 Task: Create new vendor bill with Date Opened: 03-Apr-23, Select Vendor: TravelBank, Terms: Net 7. Make bill entry for item-1 with Date: 03-Apr-23, Description: Hotel Charges, Expense Account: Travel & Entertainment : Travels, Quantity: 2, Unit Price: 139, Sales Tax: Y, Sales Tax Included: Y, Tax Table: Sales Tax. Post Bill with Post Date: 03-Apr-23, Post to Accounts: Liabilities:Accounts Payble. Pay / Process Payment with Transaction Date: 09-Apr-23, Amount: 278, Transfer Account: Checking Account. Go to 'Print Bill'.
Action: Mouse moved to (179, 35)
Screenshot: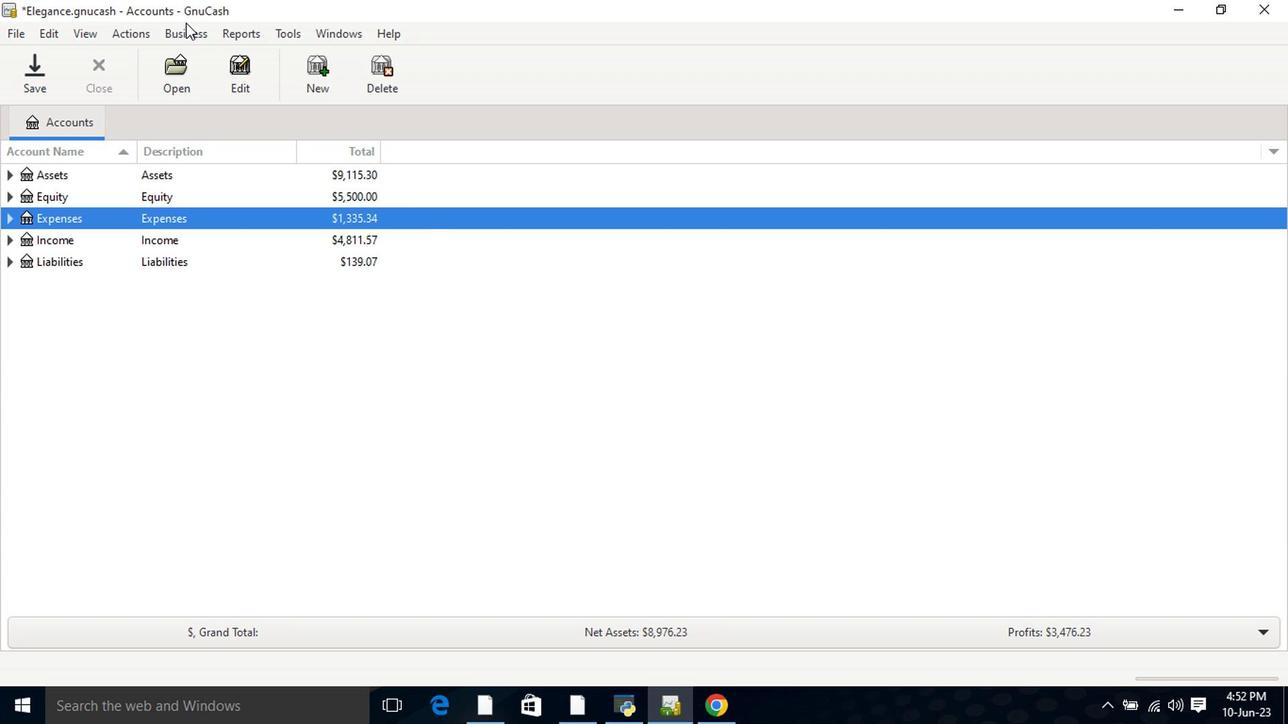
Action: Mouse pressed left at (179, 35)
Screenshot: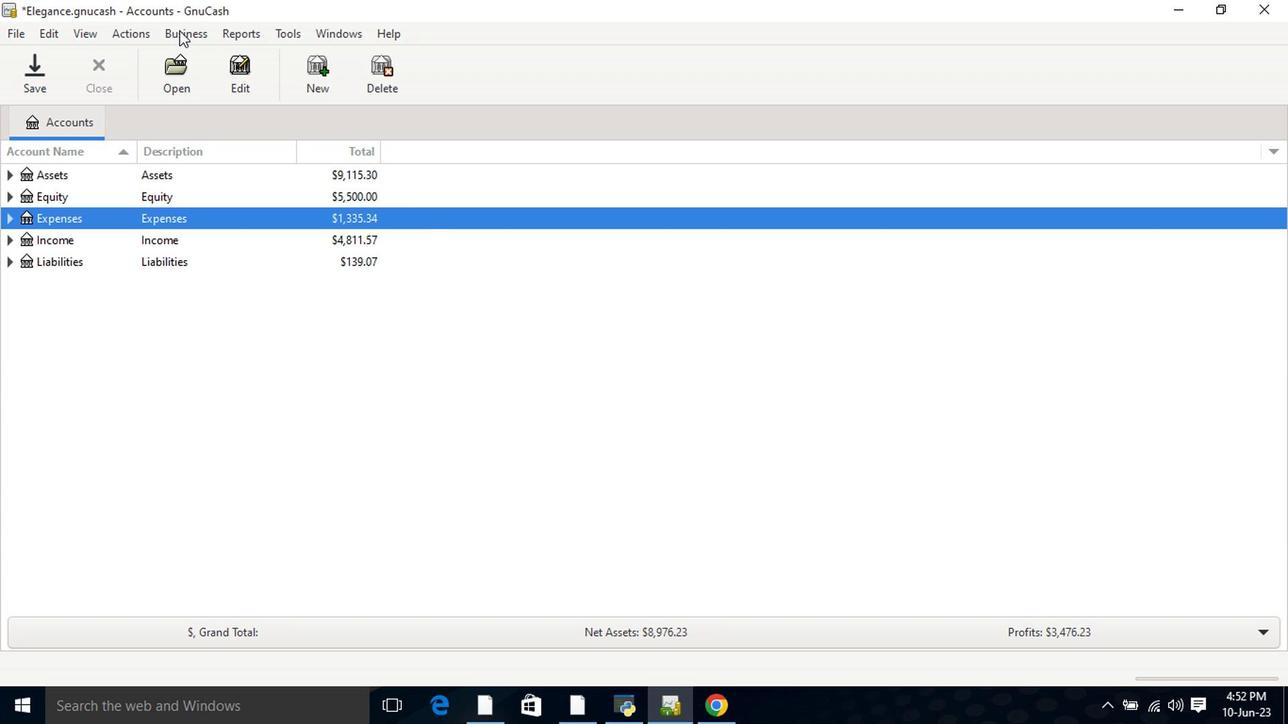 
Action: Mouse moved to (196, 78)
Screenshot: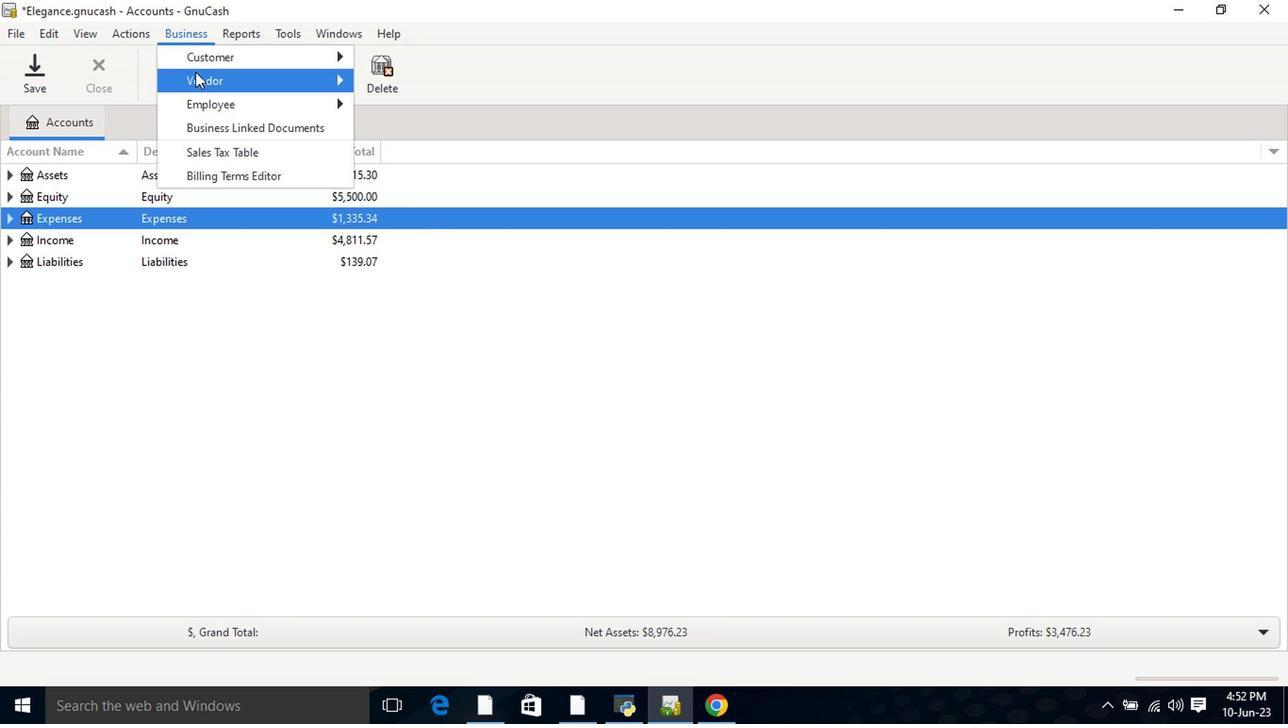 
Action: Mouse pressed left at (196, 78)
Screenshot: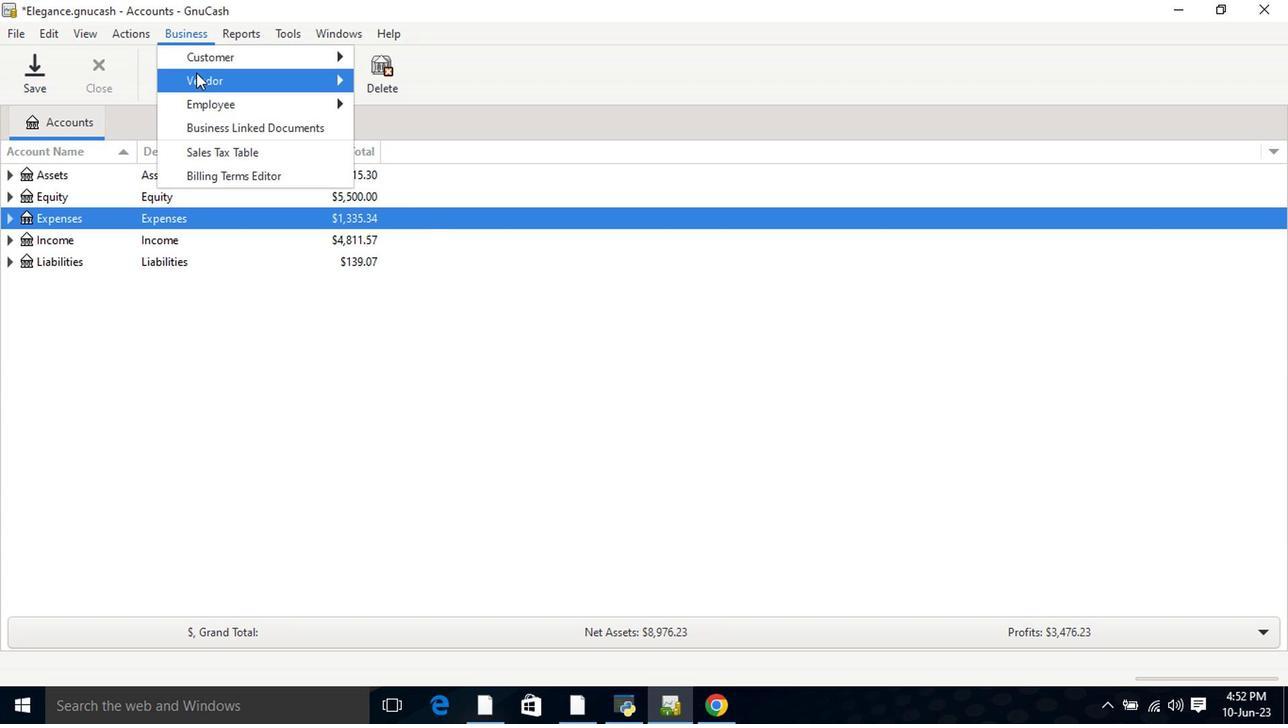 
Action: Mouse moved to (394, 154)
Screenshot: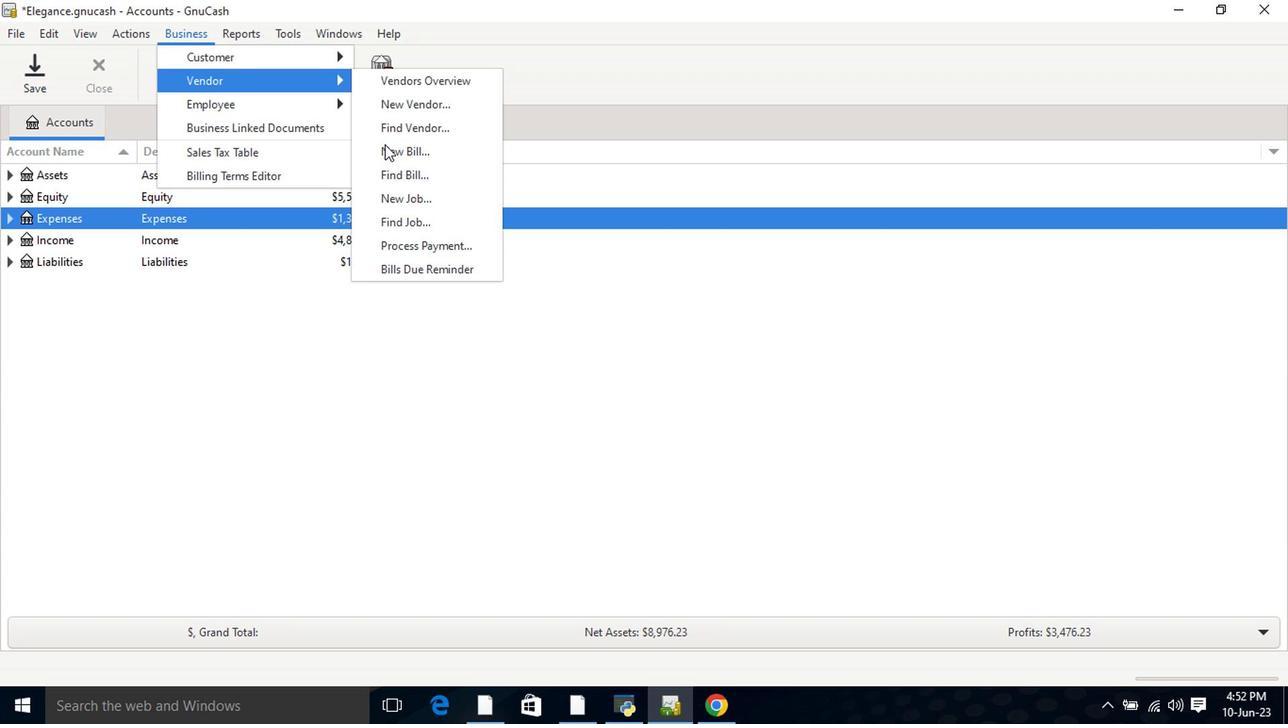 
Action: Mouse pressed left at (394, 154)
Screenshot: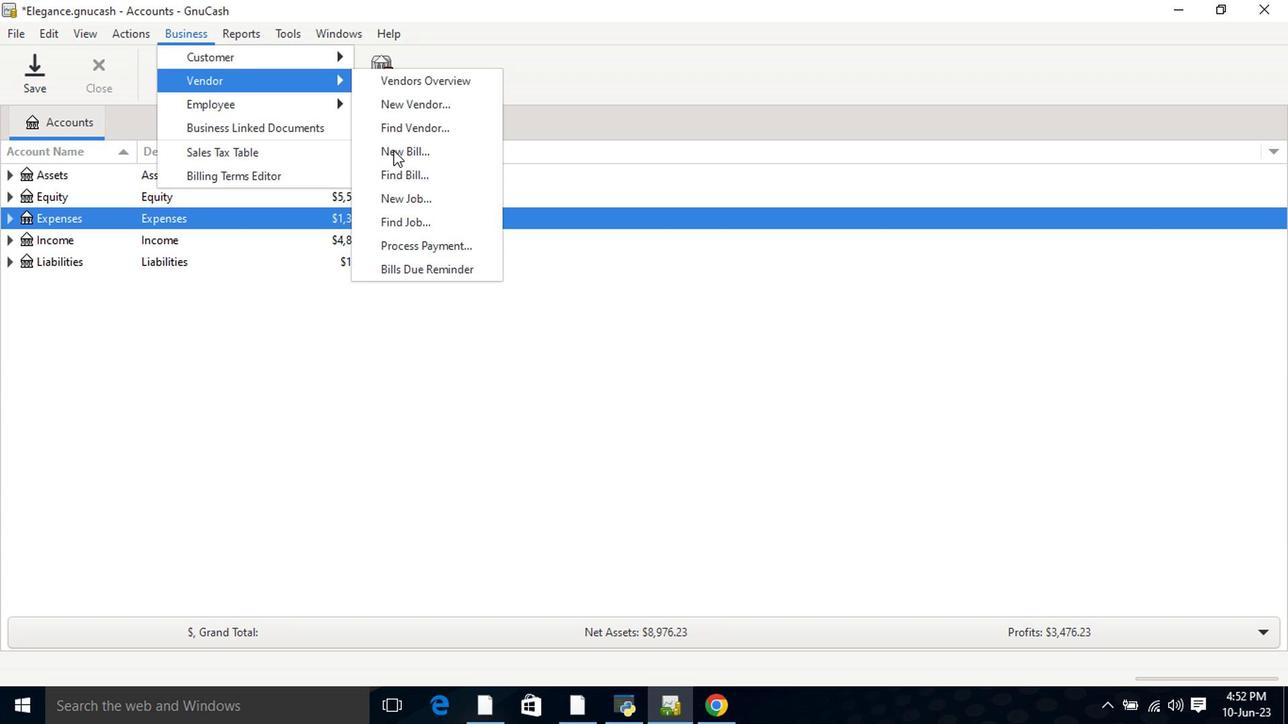 
Action: Mouse moved to (776, 253)
Screenshot: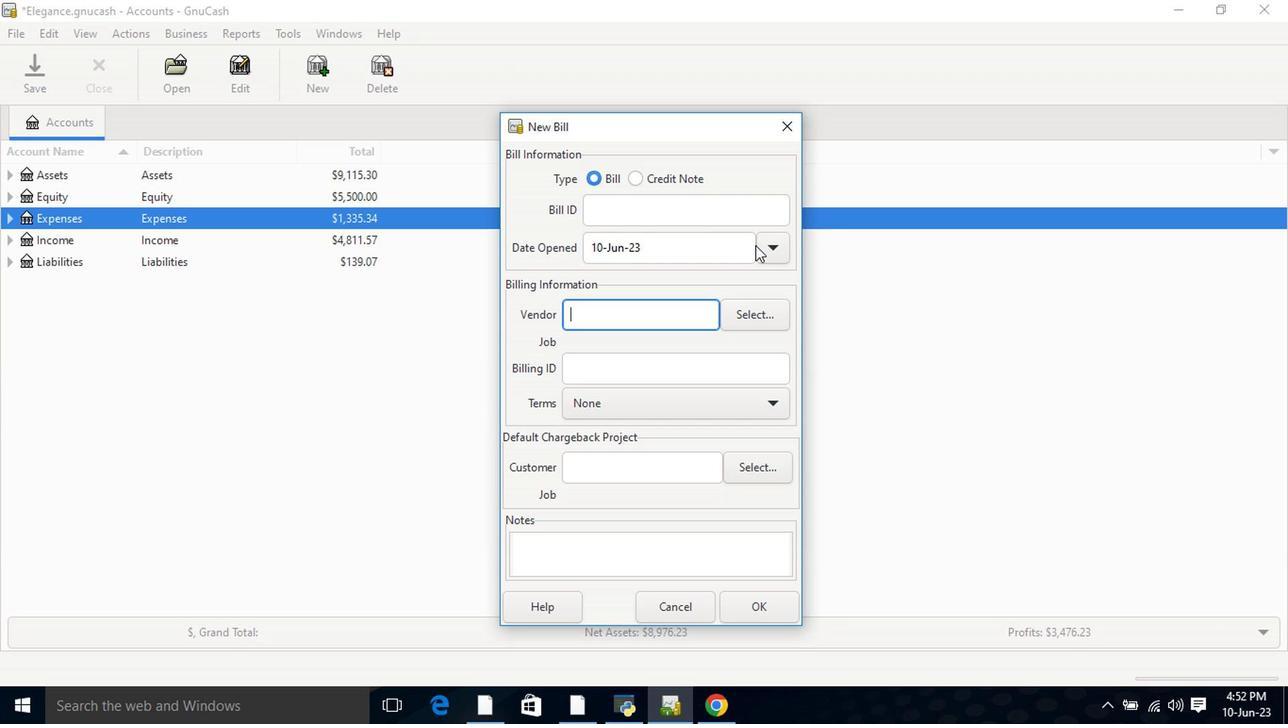 
Action: Mouse pressed left at (776, 253)
Screenshot: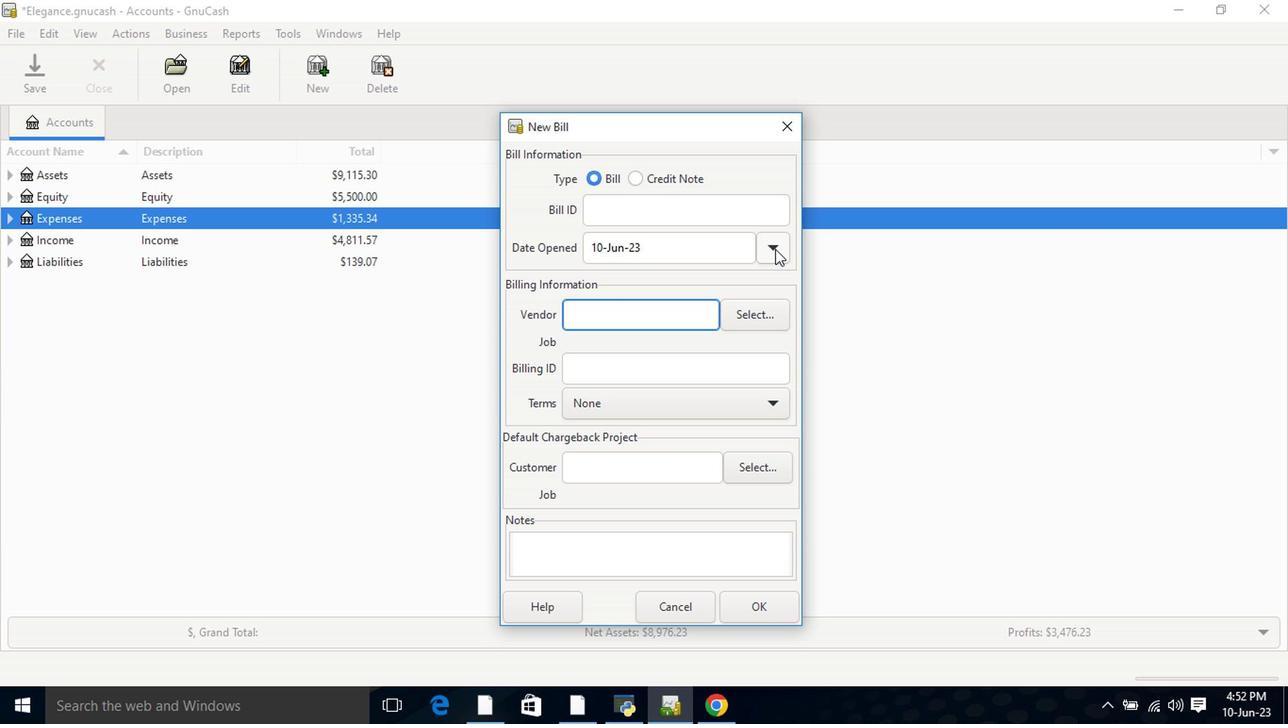 
Action: Mouse moved to (628, 280)
Screenshot: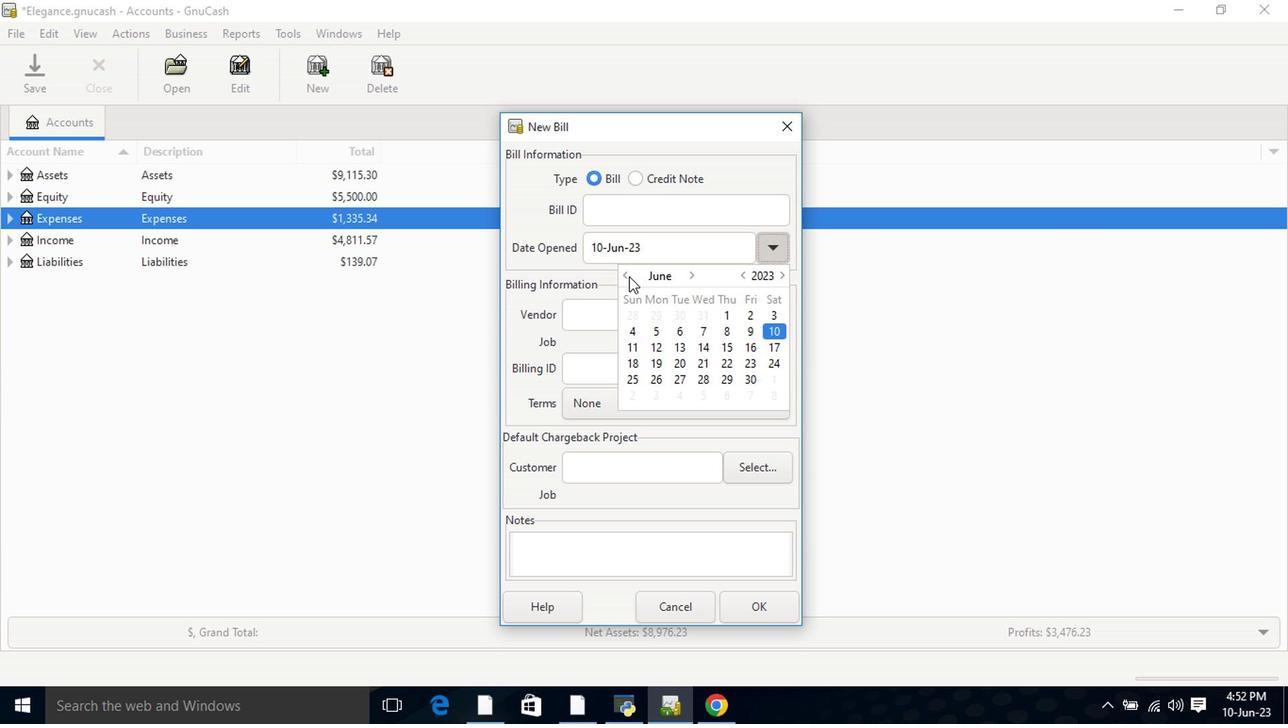 
Action: Mouse pressed left at (628, 280)
Screenshot: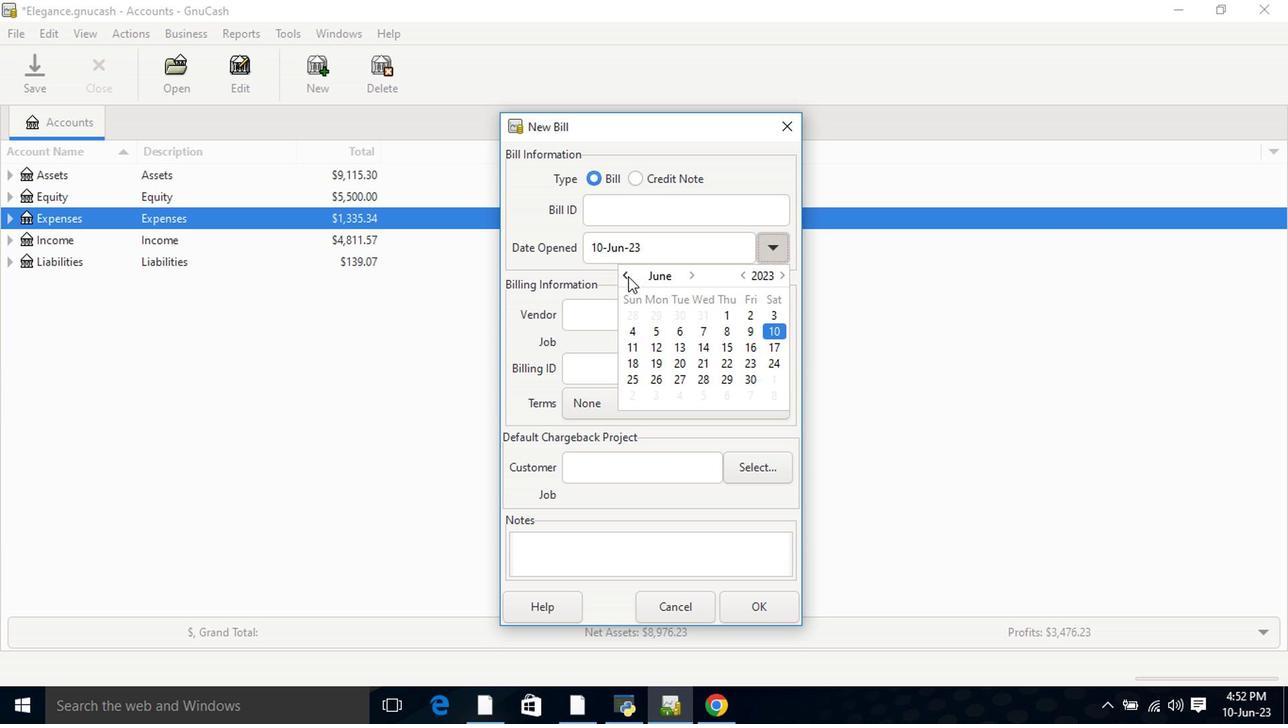 
Action: Mouse pressed left at (628, 280)
Screenshot: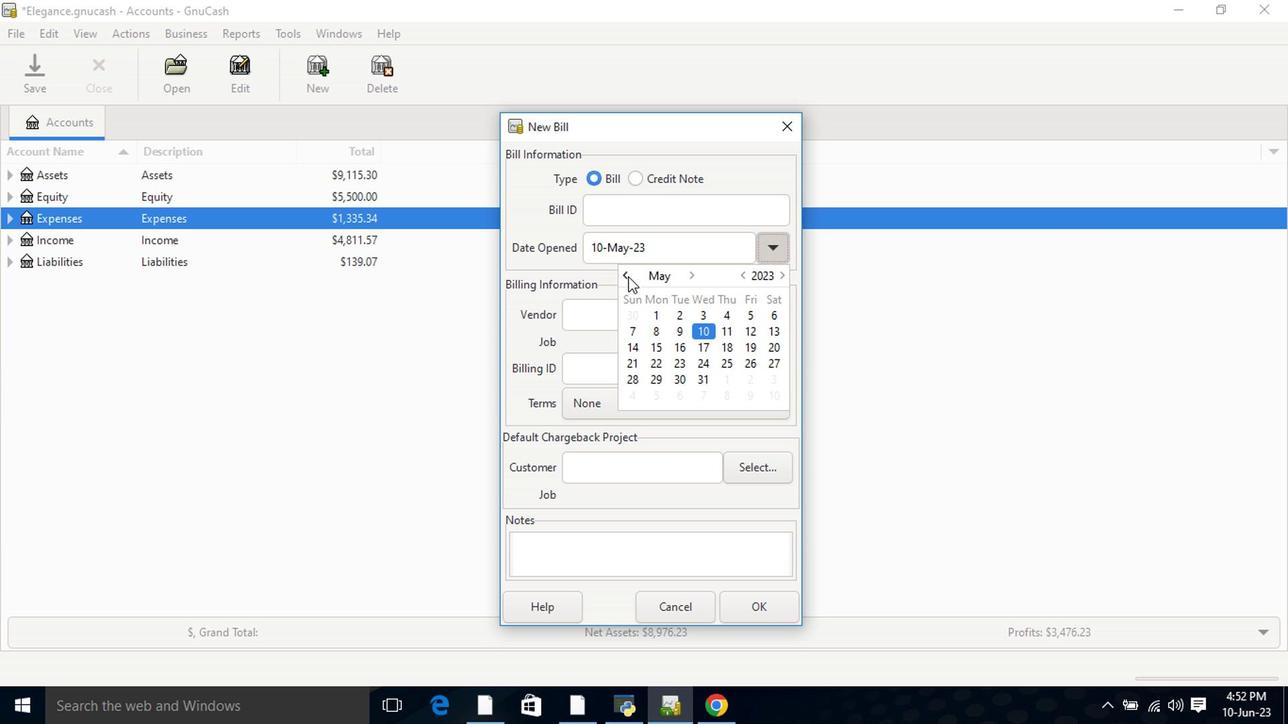 
Action: Mouse moved to (660, 336)
Screenshot: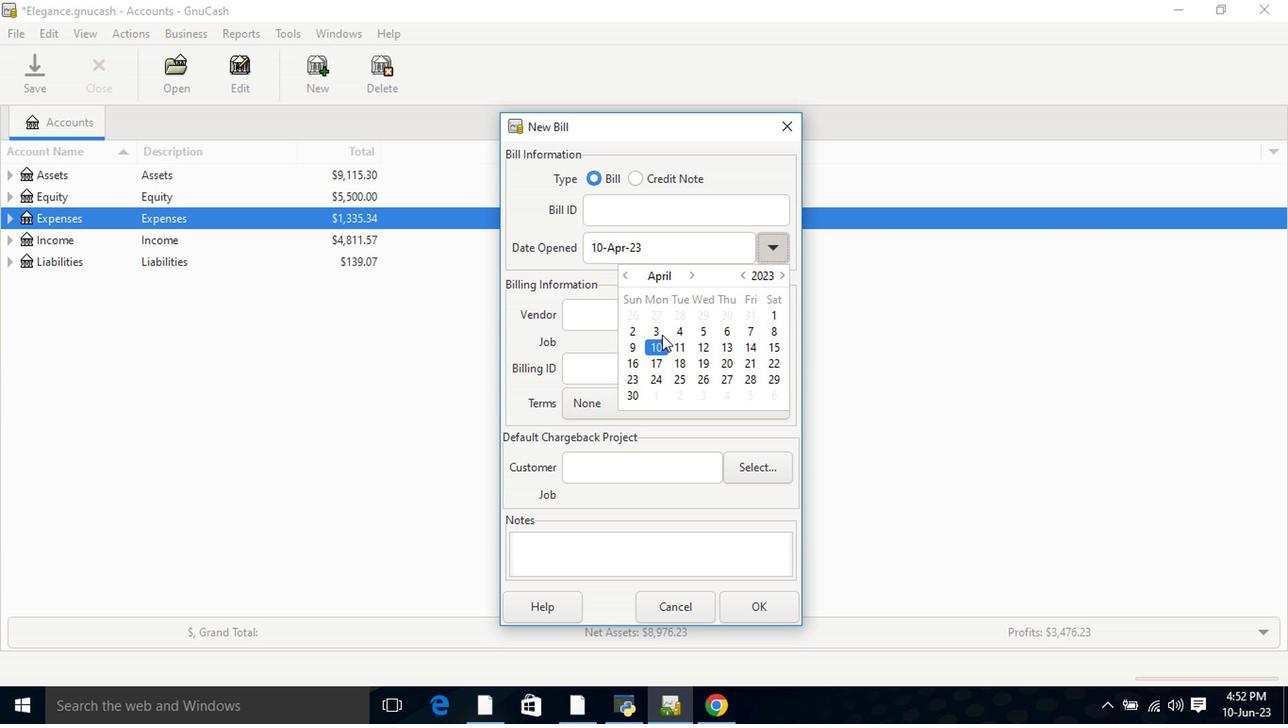 
Action: Mouse pressed left at (660, 336)
Screenshot: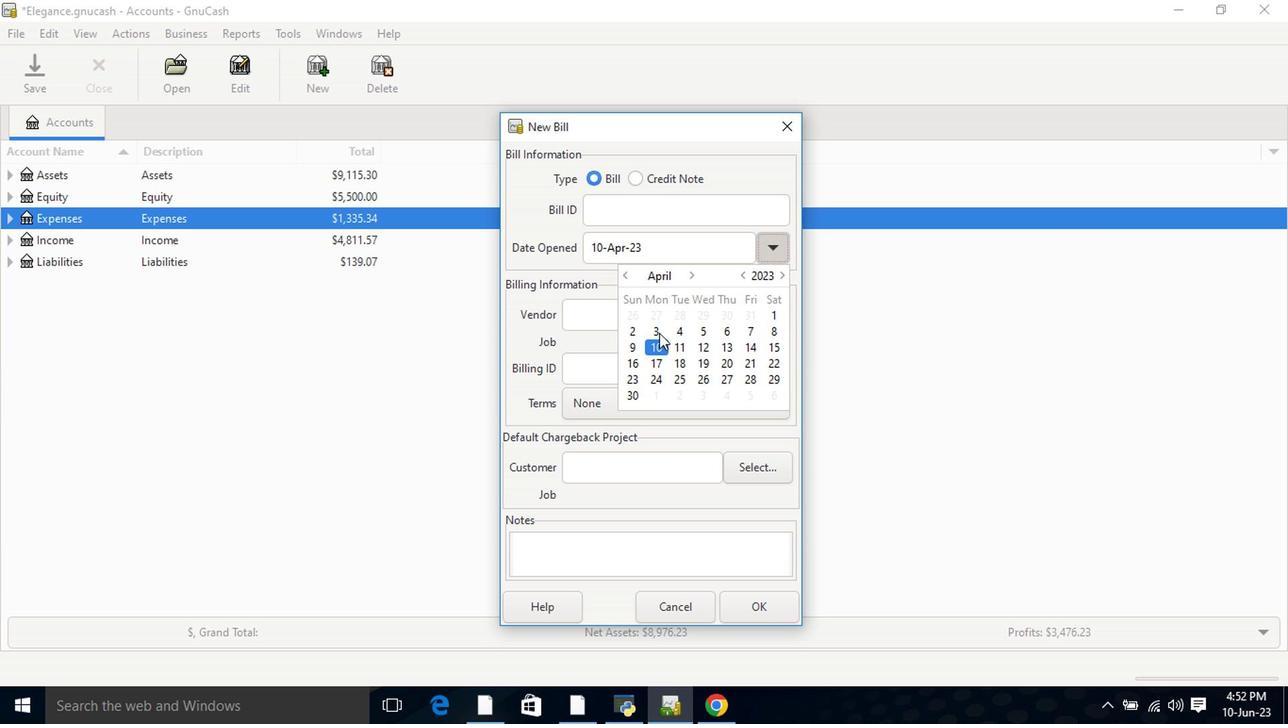 
Action: Mouse pressed left at (660, 336)
Screenshot: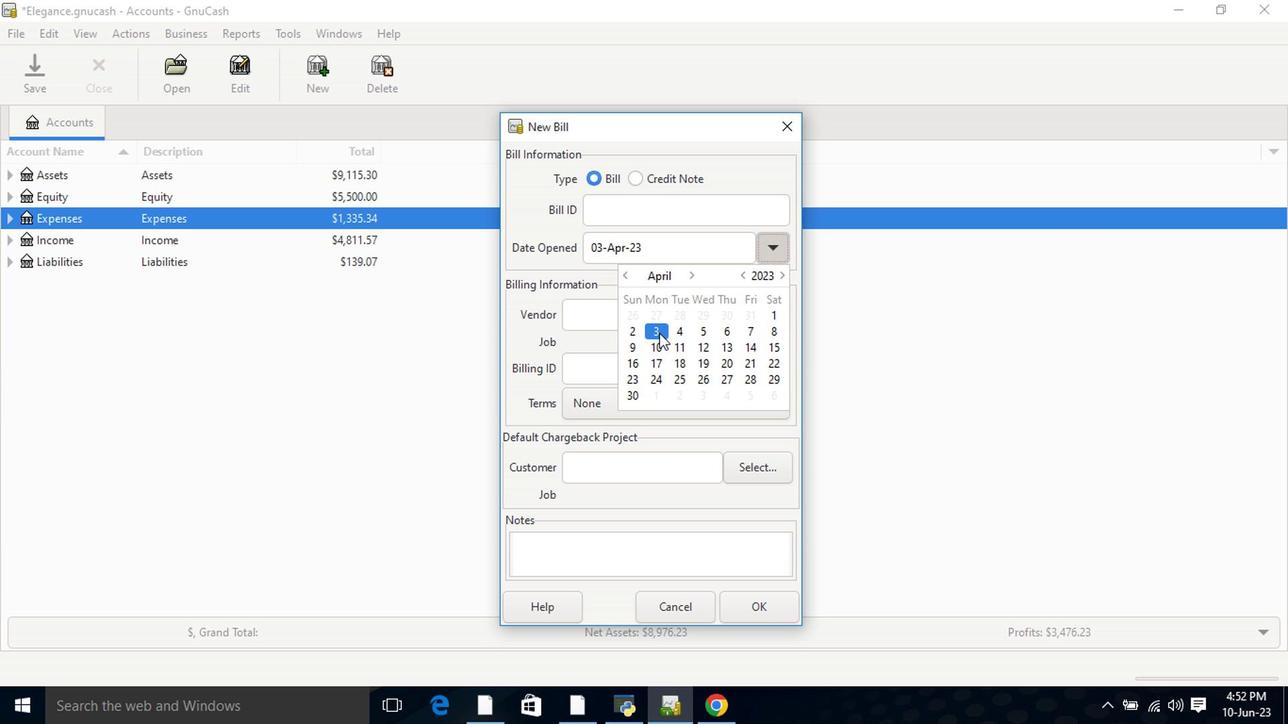 
Action: Mouse pressed left at (660, 336)
Screenshot: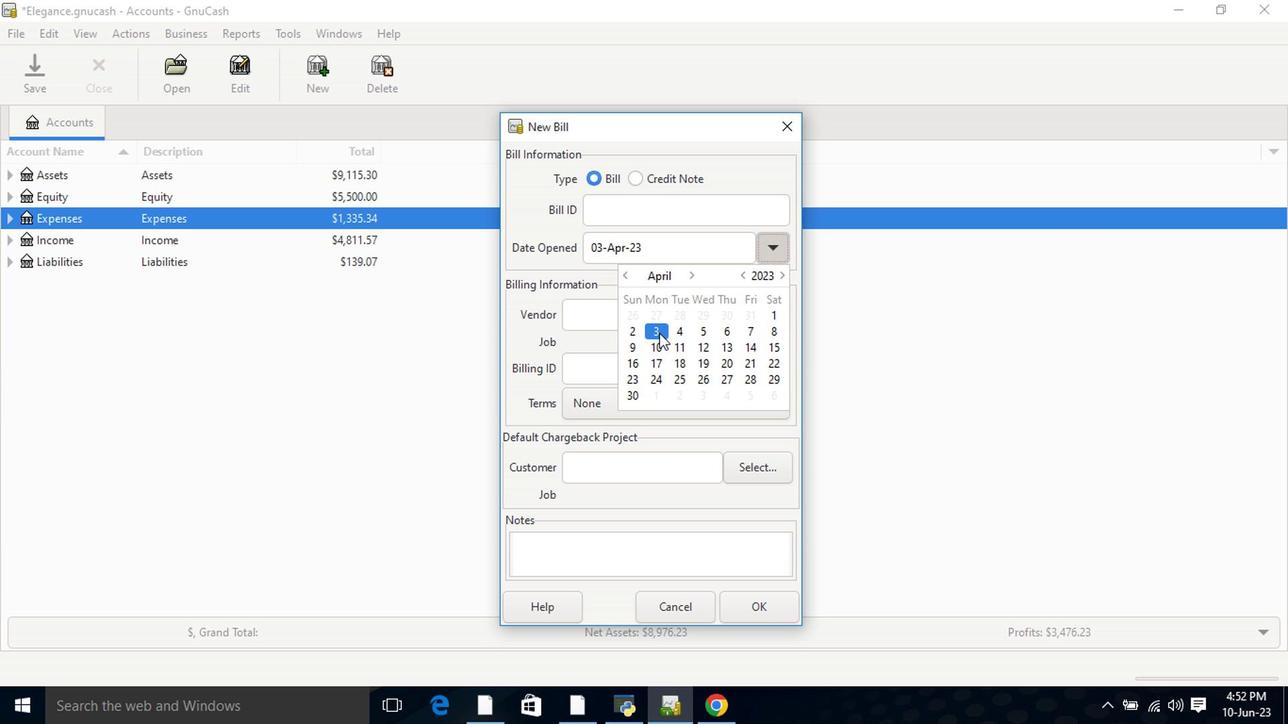 
Action: Mouse pressed left at (660, 336)
Screenshot: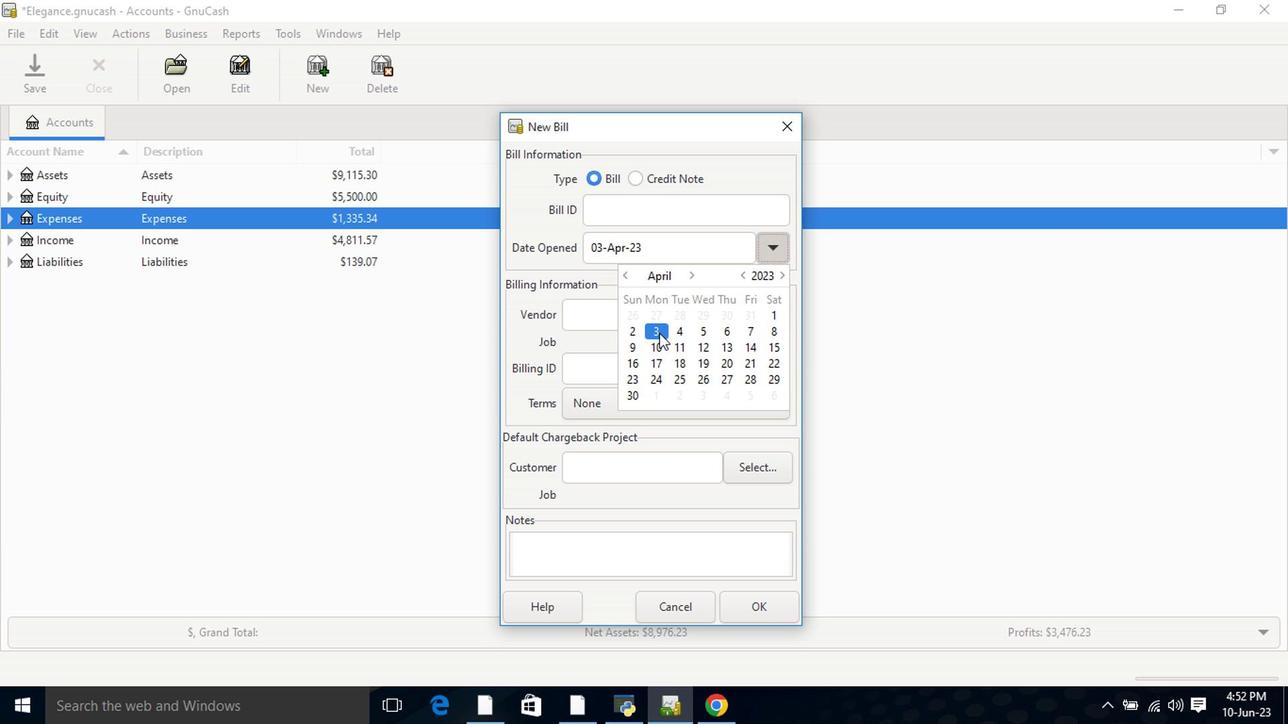 
Action: Mouse moved to (660, 321)
Screenshot: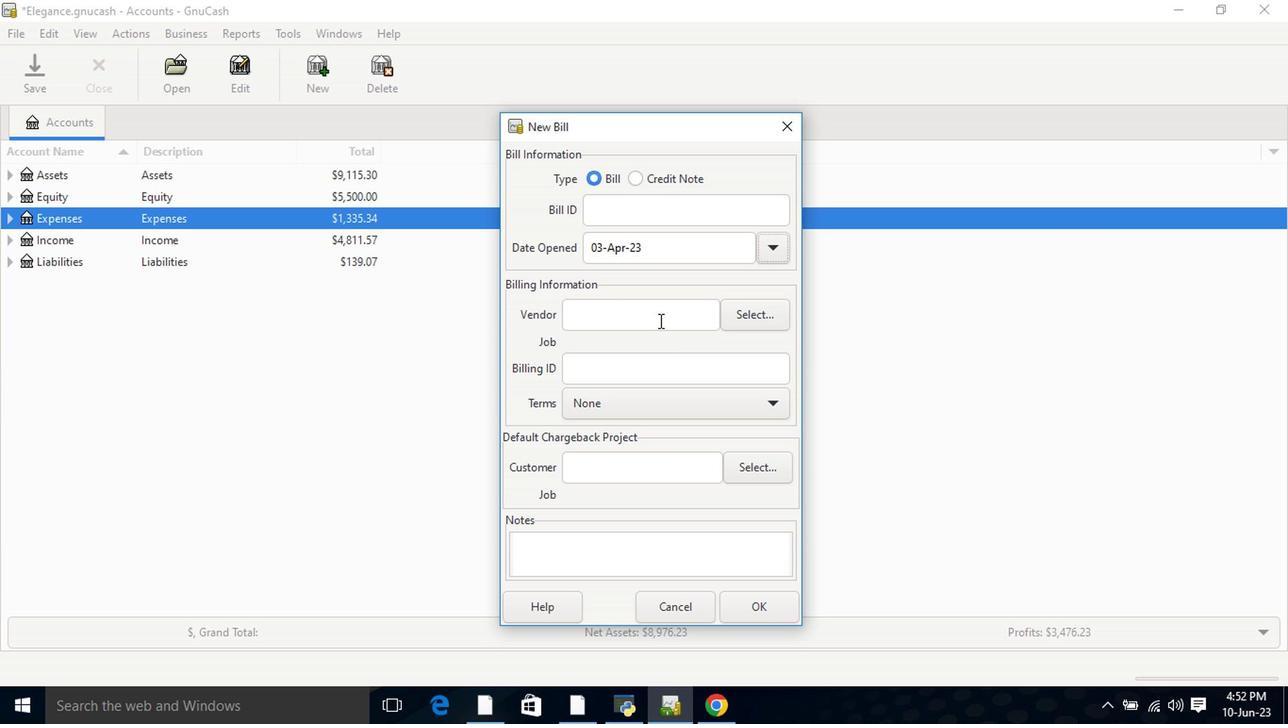 
Action: Mouse pressed left at (660, 321)
Screenshot: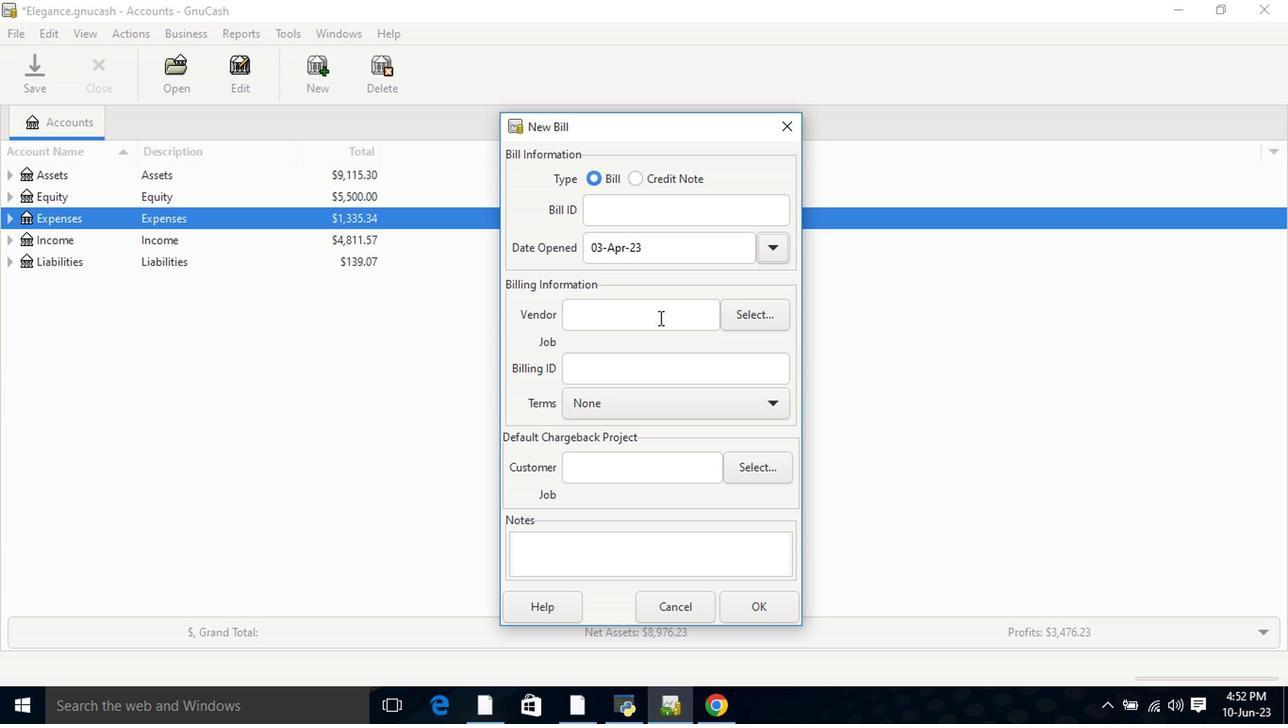 
Action: Key pressed <Key.shift>Trav
Screenshot: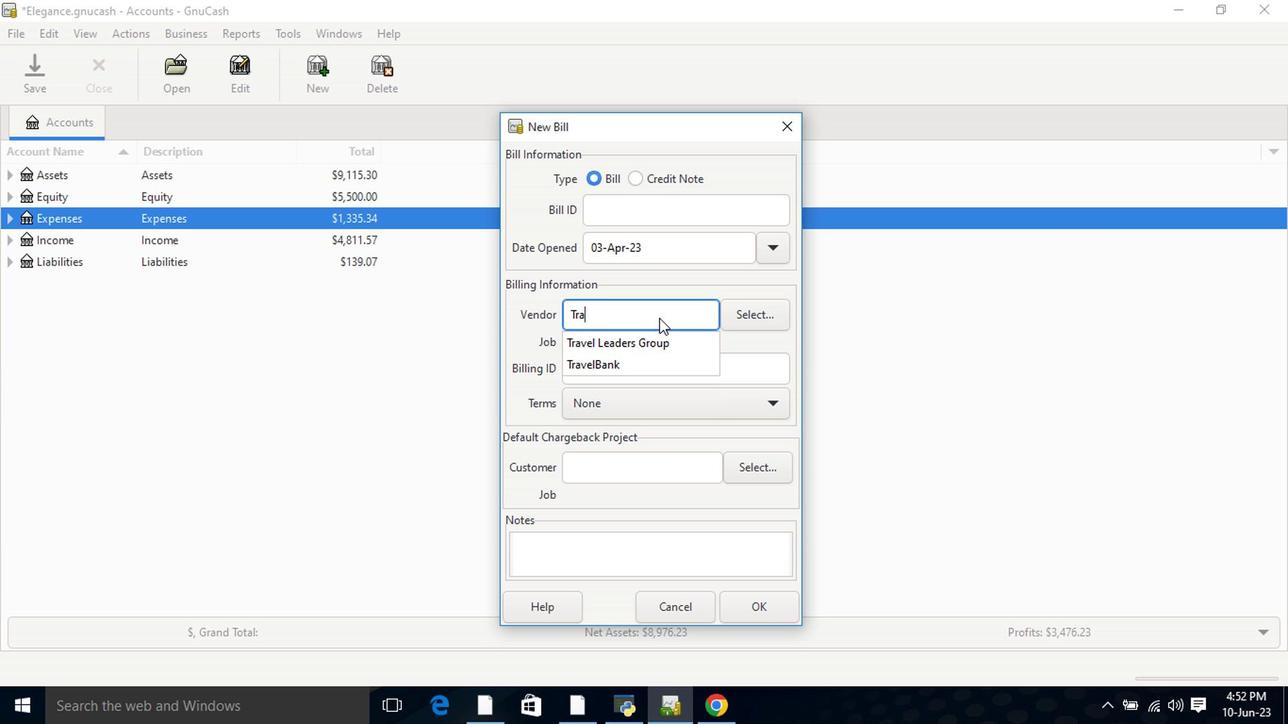 
Action: Mouse moved to (615, 370)
Screenshot: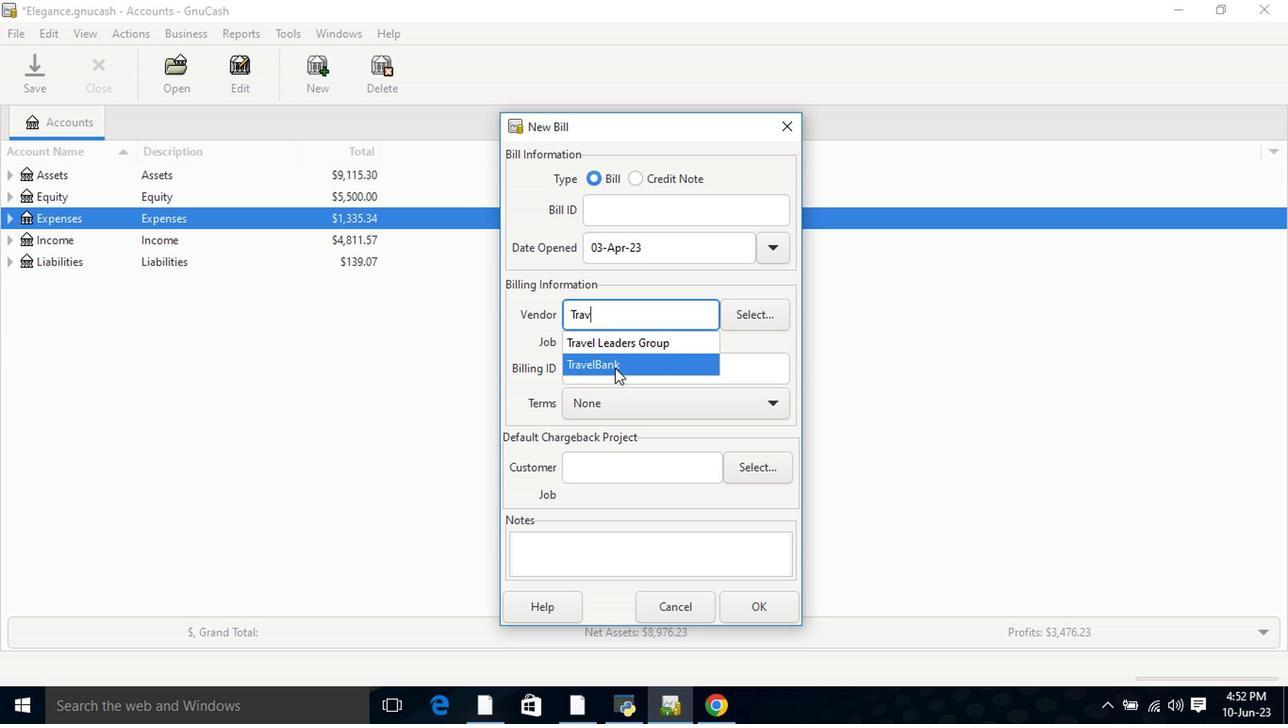 
Action: Mouse pressed left at (615, 370)
Screenshot: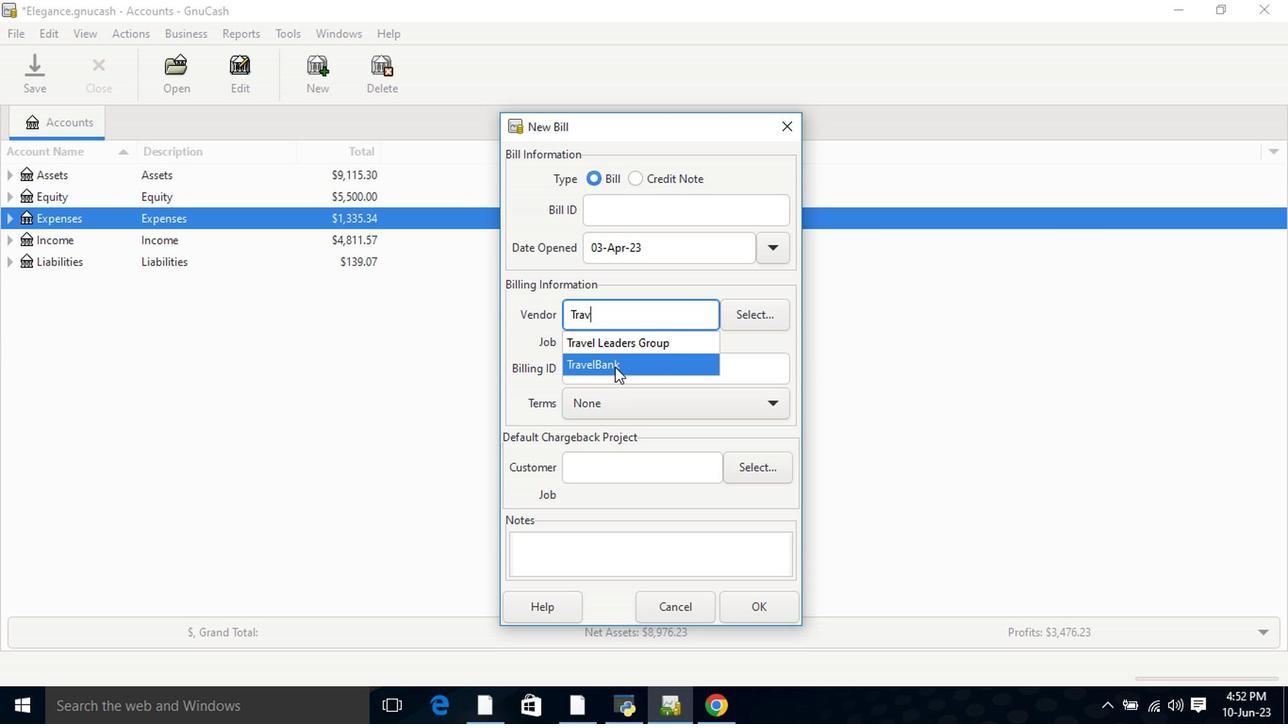 
Action: Mouse moved to (641, 420)
Screenshot: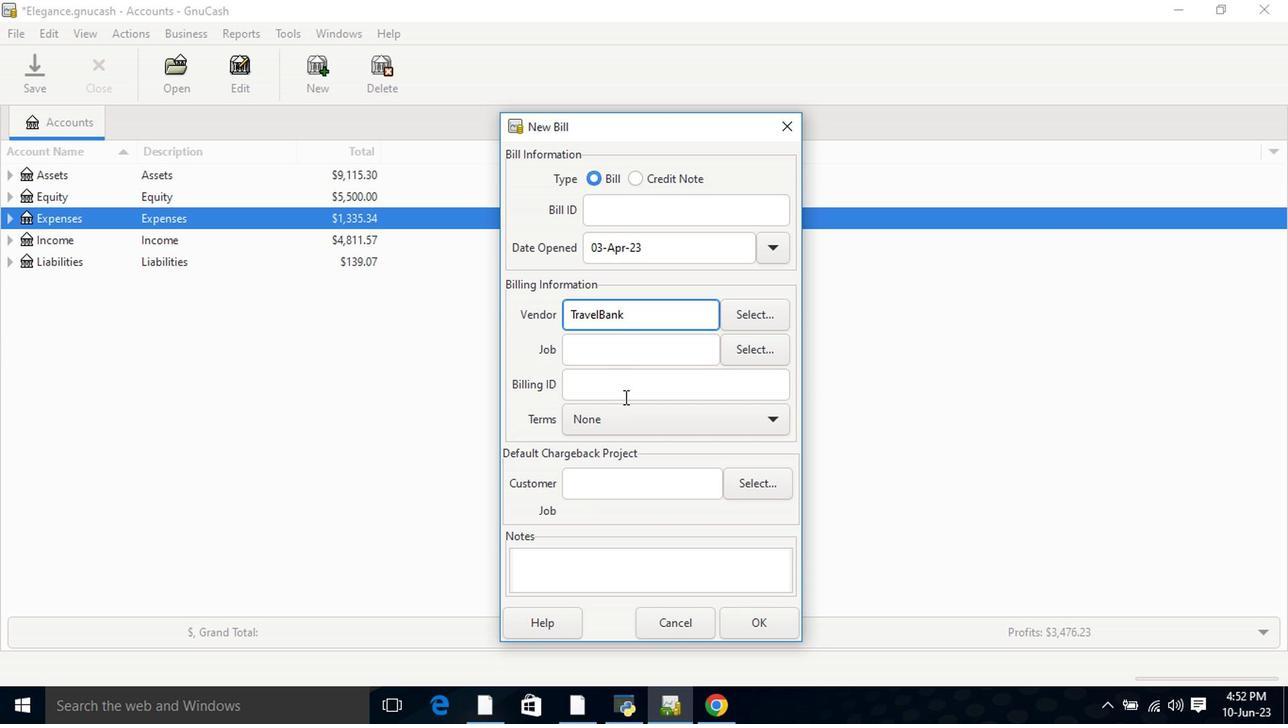 
Action: Mouse pressed left at (641, 420)
Screenshot: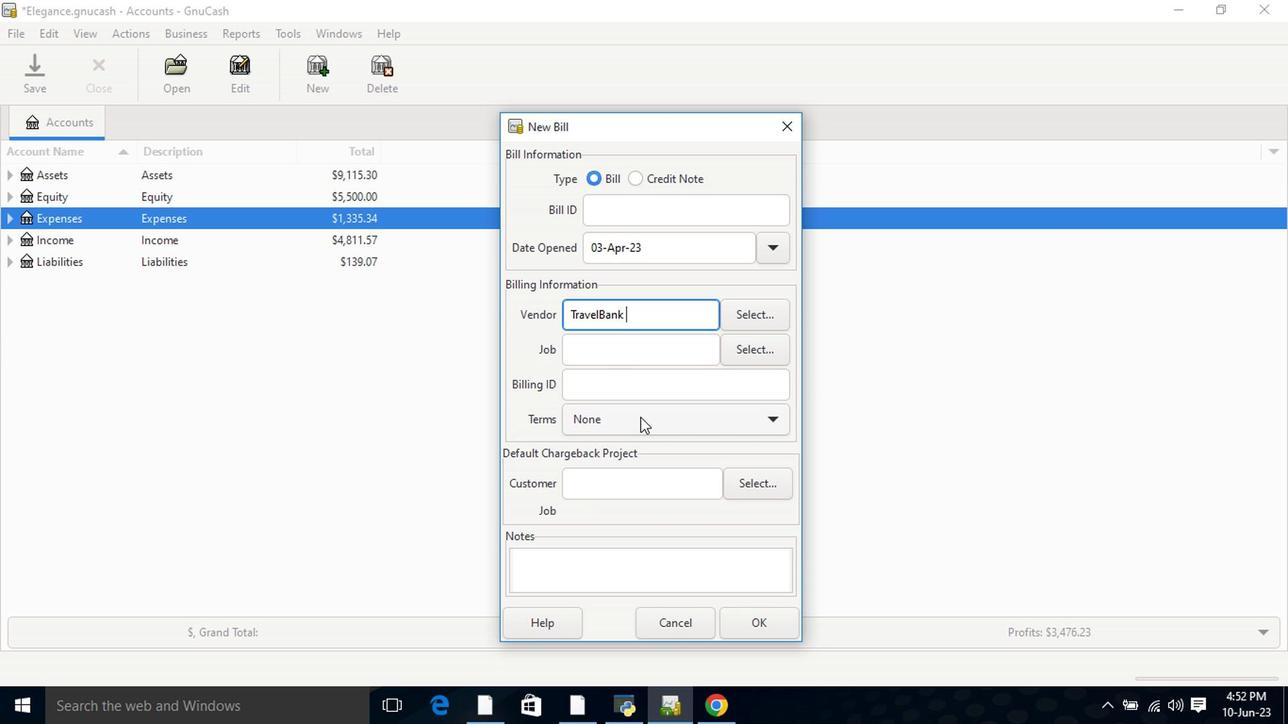
Action: Mouse moved to (638, 504)
Screenshot: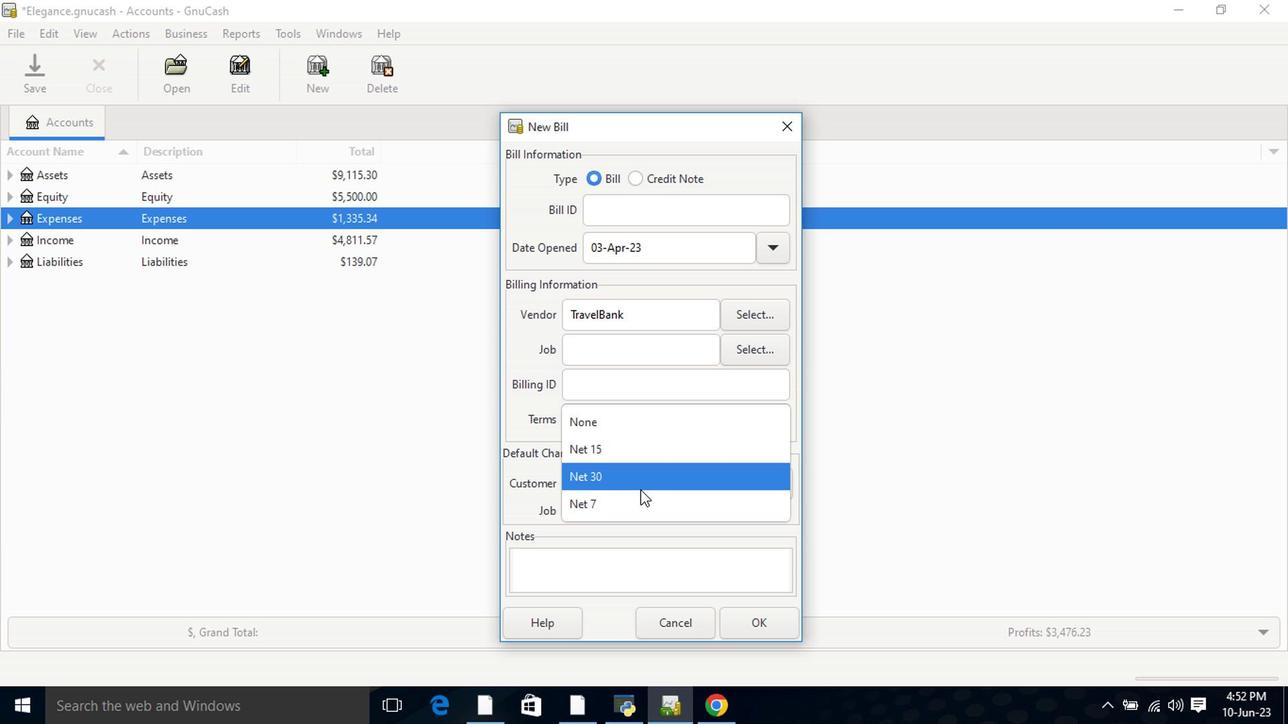 
Action: Mouse pressed left at (638, 504)
Screenshot: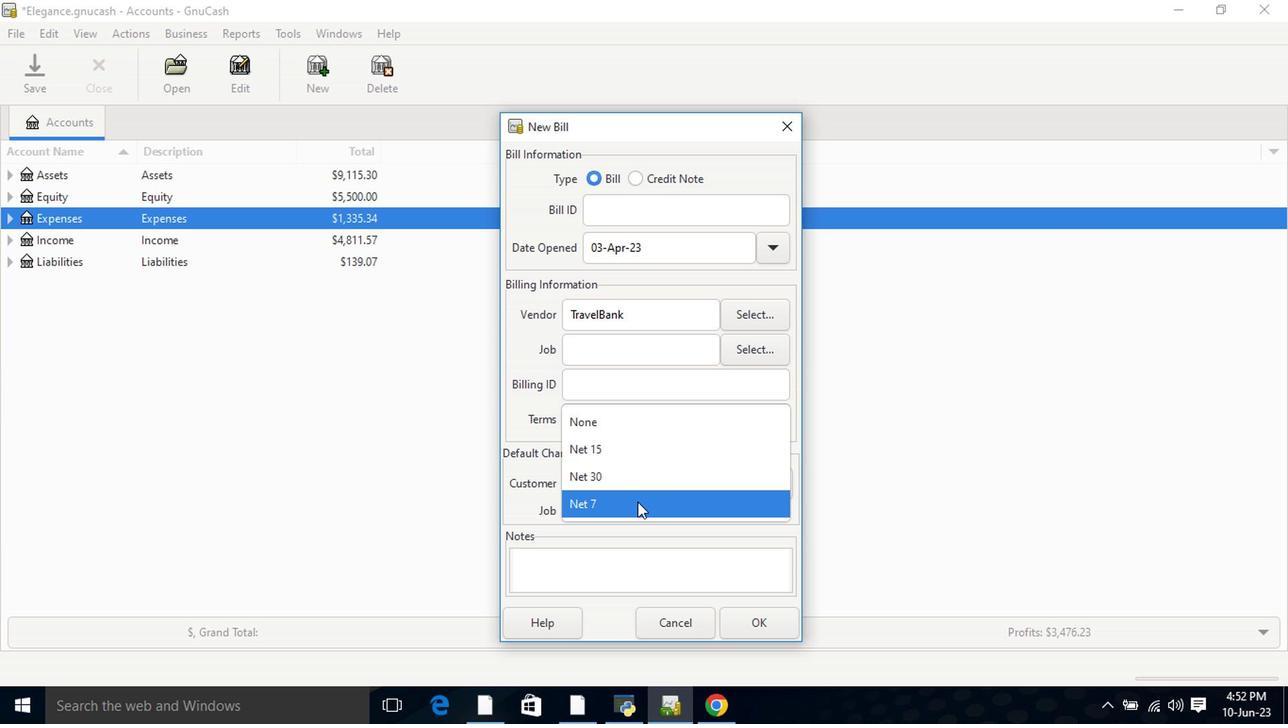 
Action: Mouse moved to (738, 627)
Screenshot: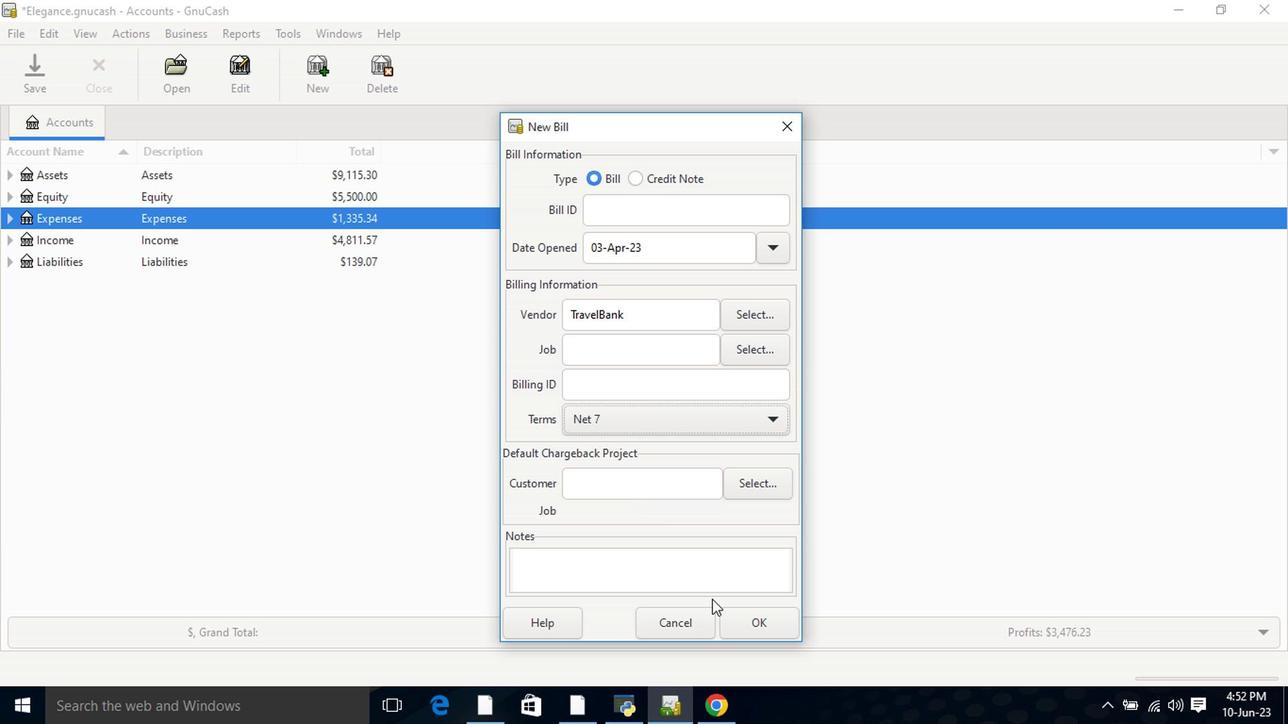 
Action: Mouse pressed left at (738, 627)
Screenshot: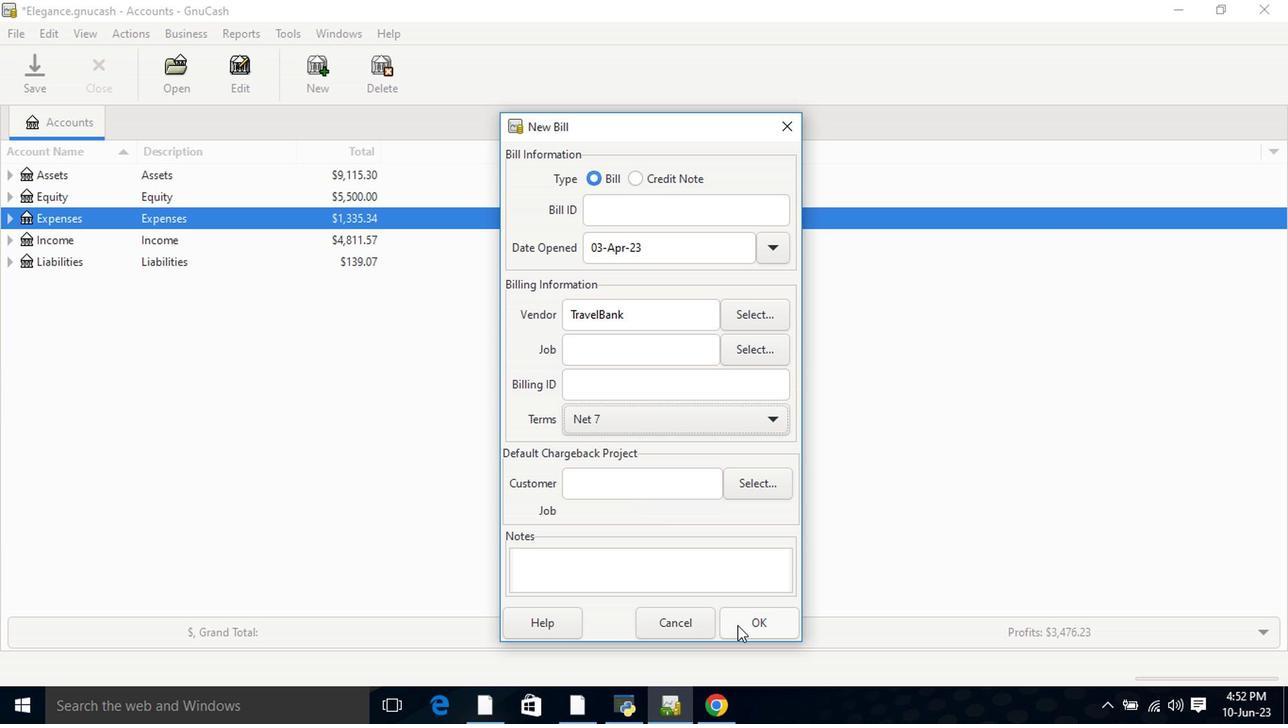 
Action: Mouse moved to (292, 430)
Screenshot: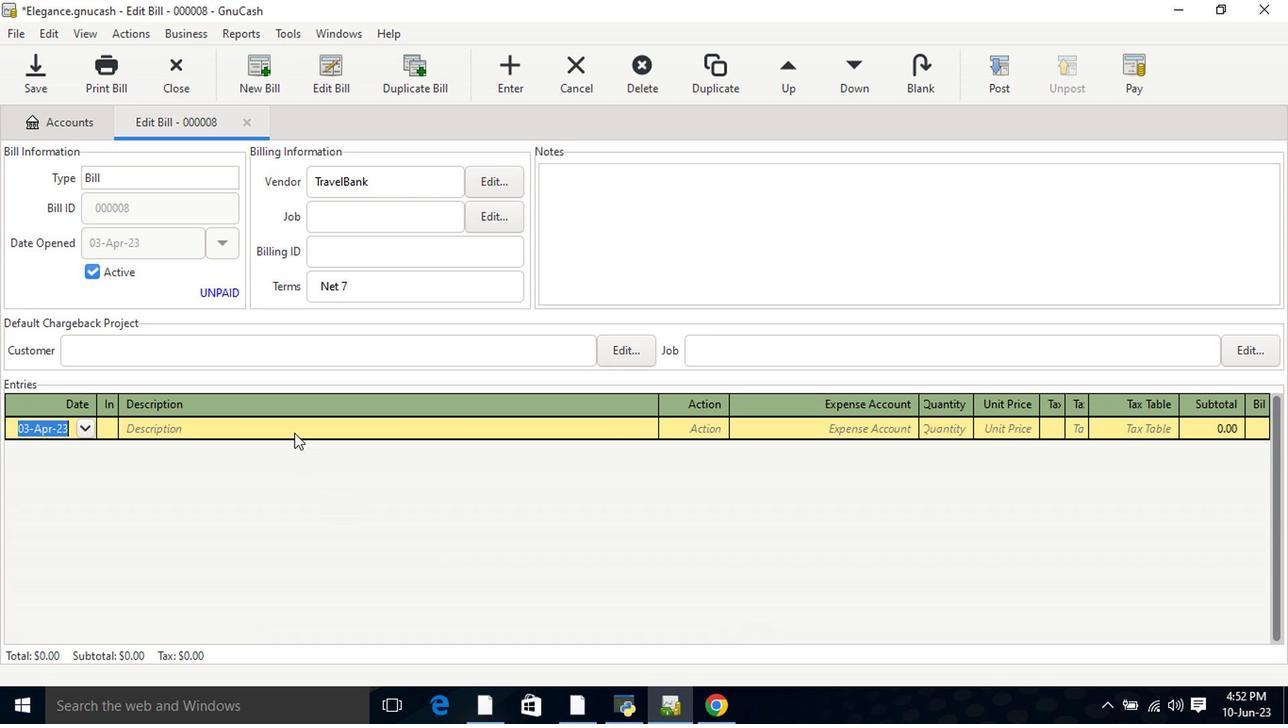 
Action: Mouse pressed left at (292, 430)
Screenshot: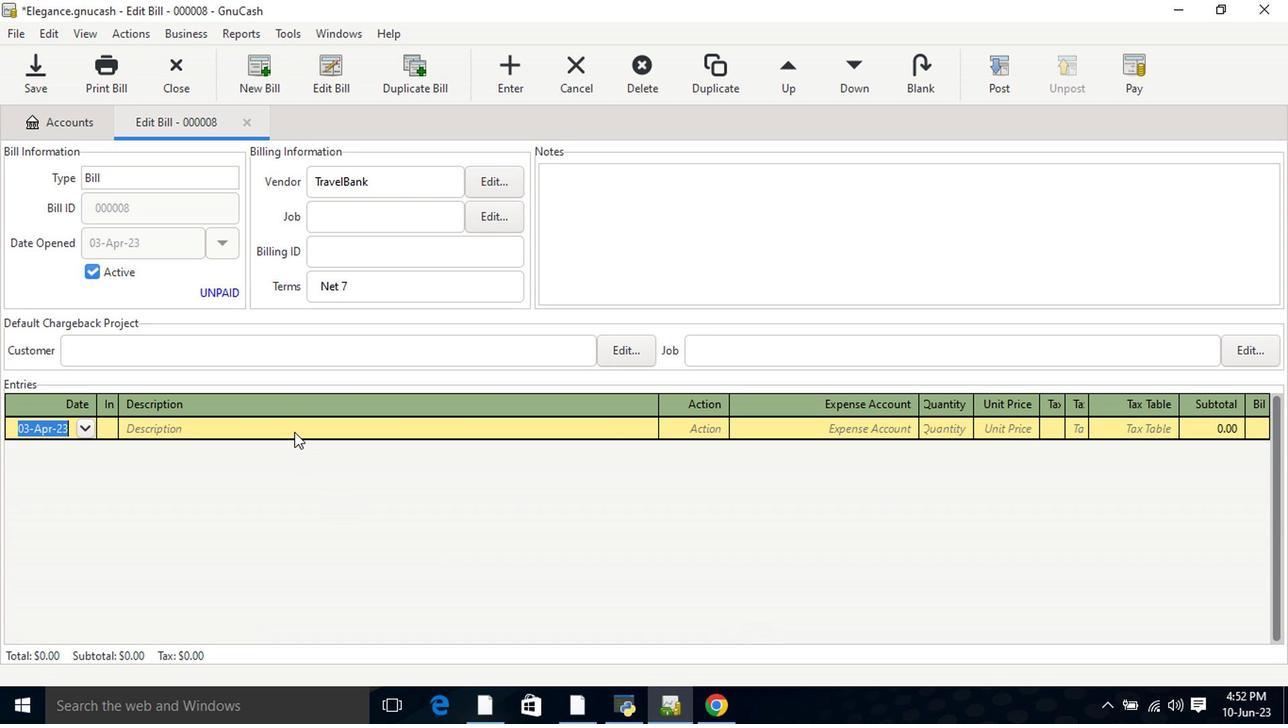 
Action: Key pressed <Key.shift>Hotel<Key.space><Key.shift>Charges
Screenshot: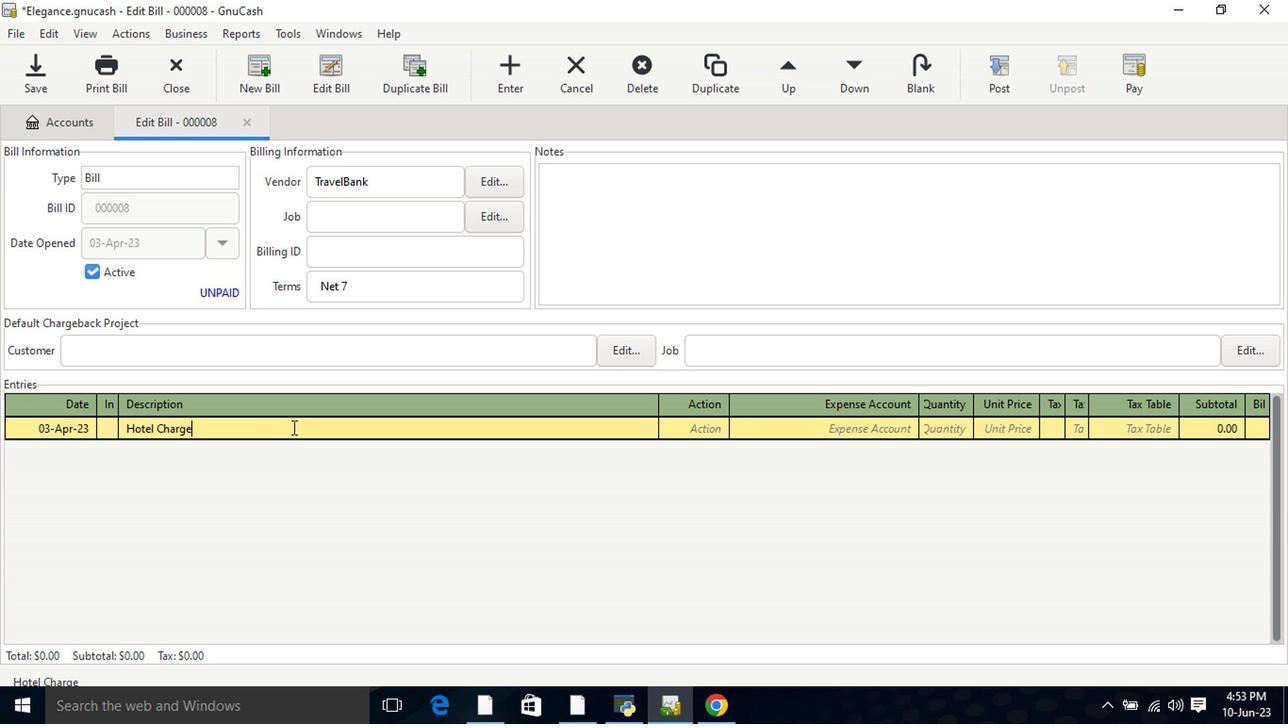 
Action: Mouse moved to (796, 432)
Screenshot: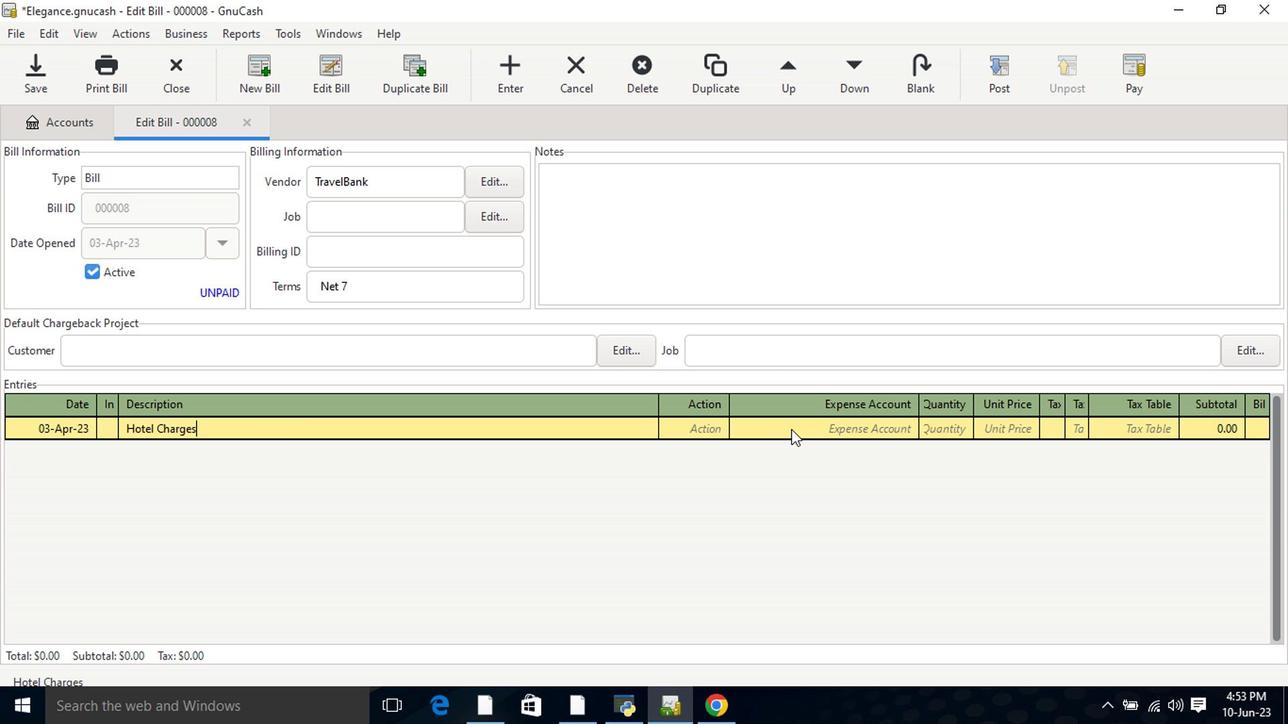 
Action: Mouse pressed left at (796, 432)
Screenshot: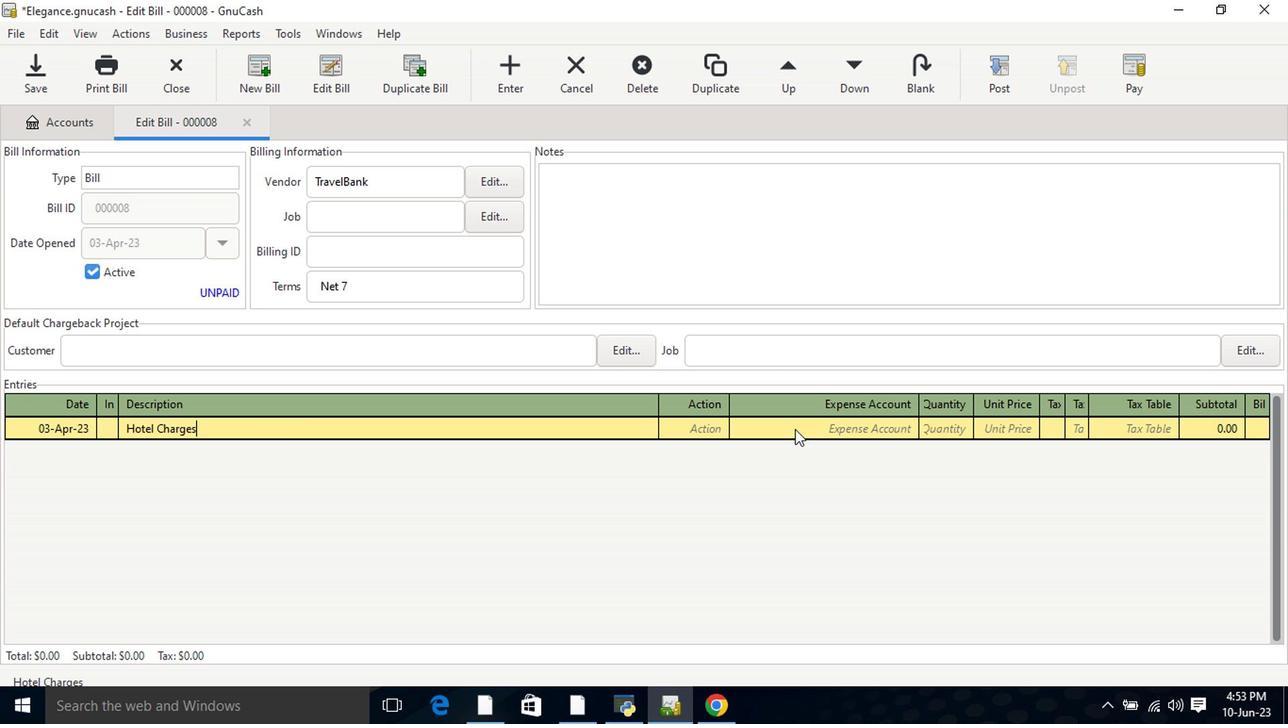 
Action: Key pressed tra<Key.down><Key.down><Key.tab>2<Key.tab>139
Screenshot: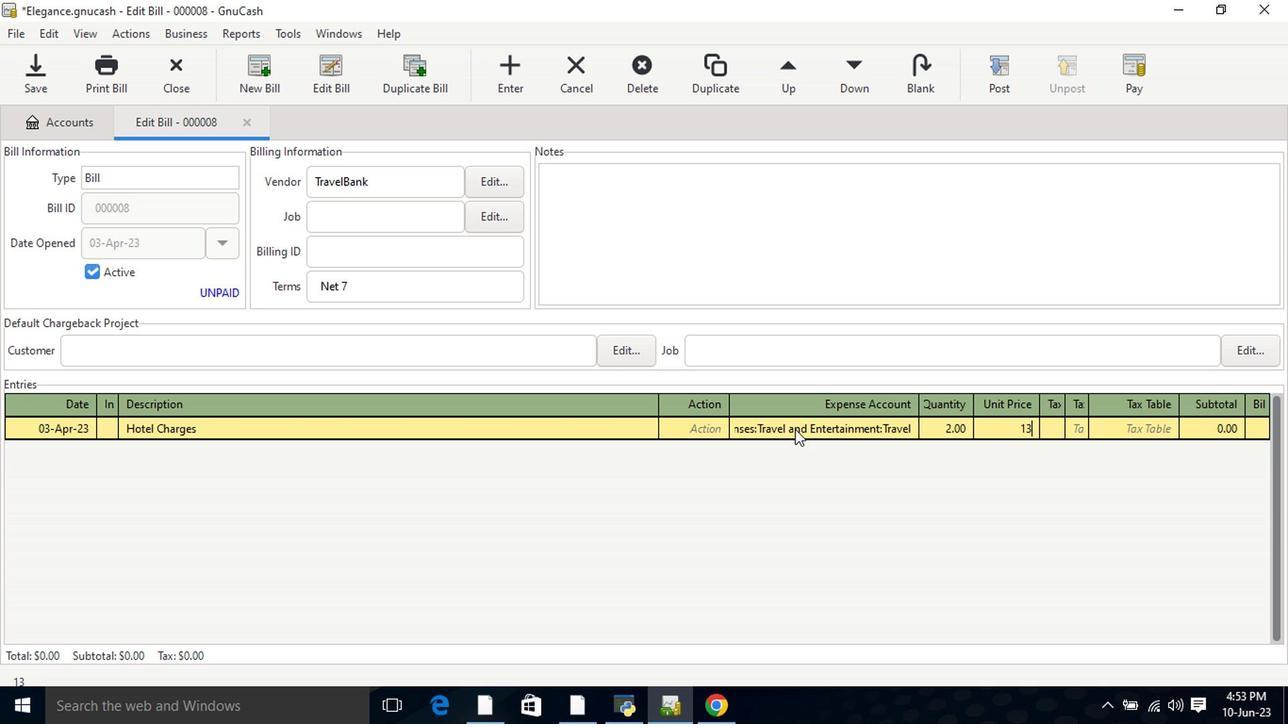 
Action: Mouse moved to (854, 432)
Screenshot: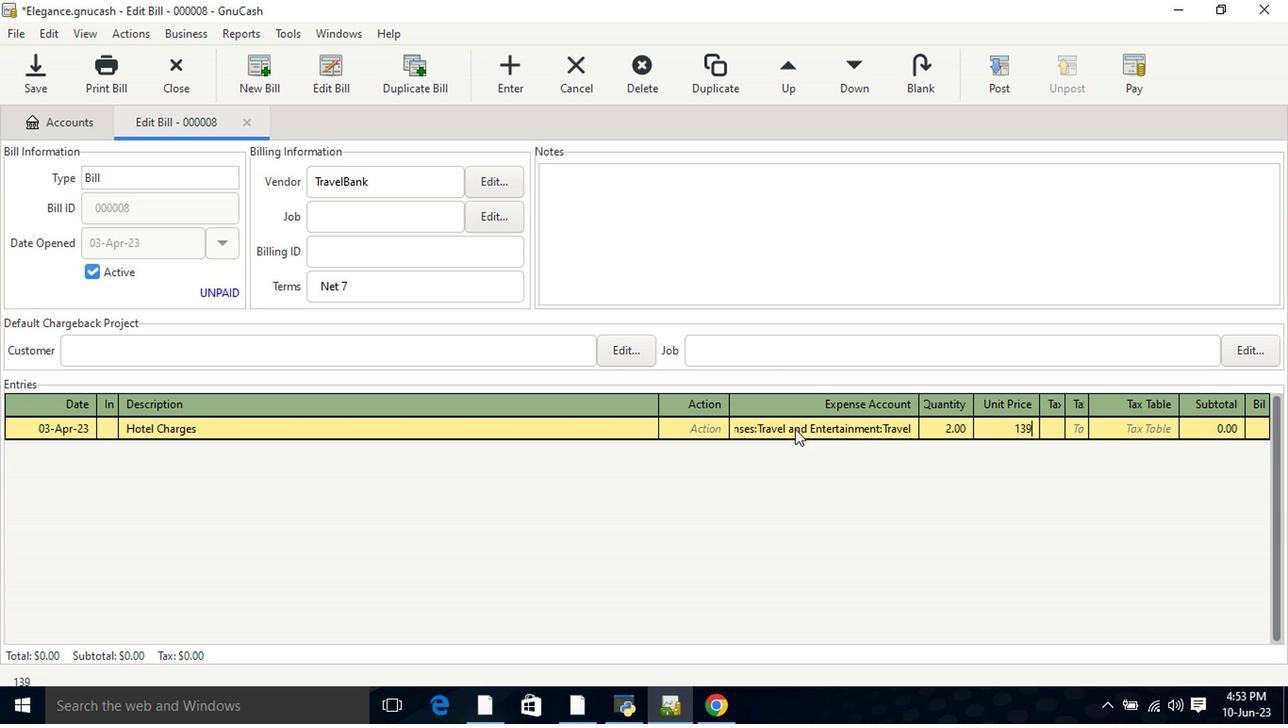 
Action: Key pressed <Key.tab>
Screenshot: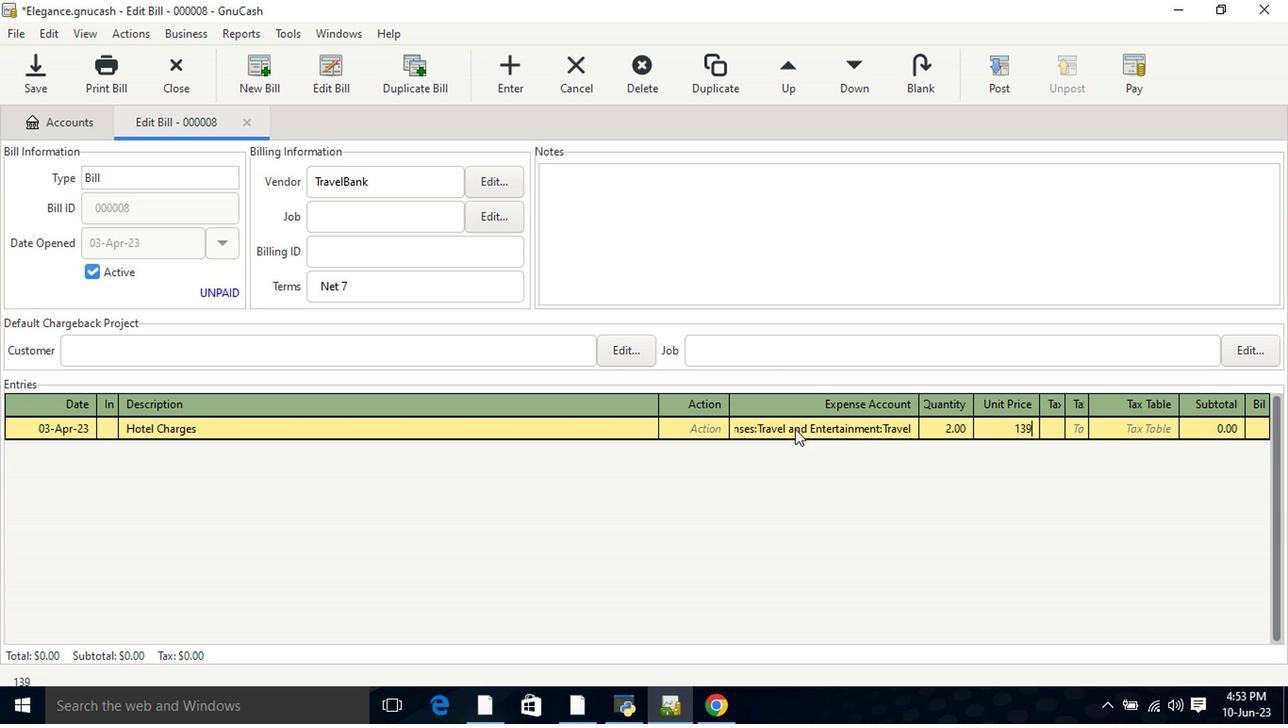 
Action: Mouse moved to (1055, 429)
Screenshot: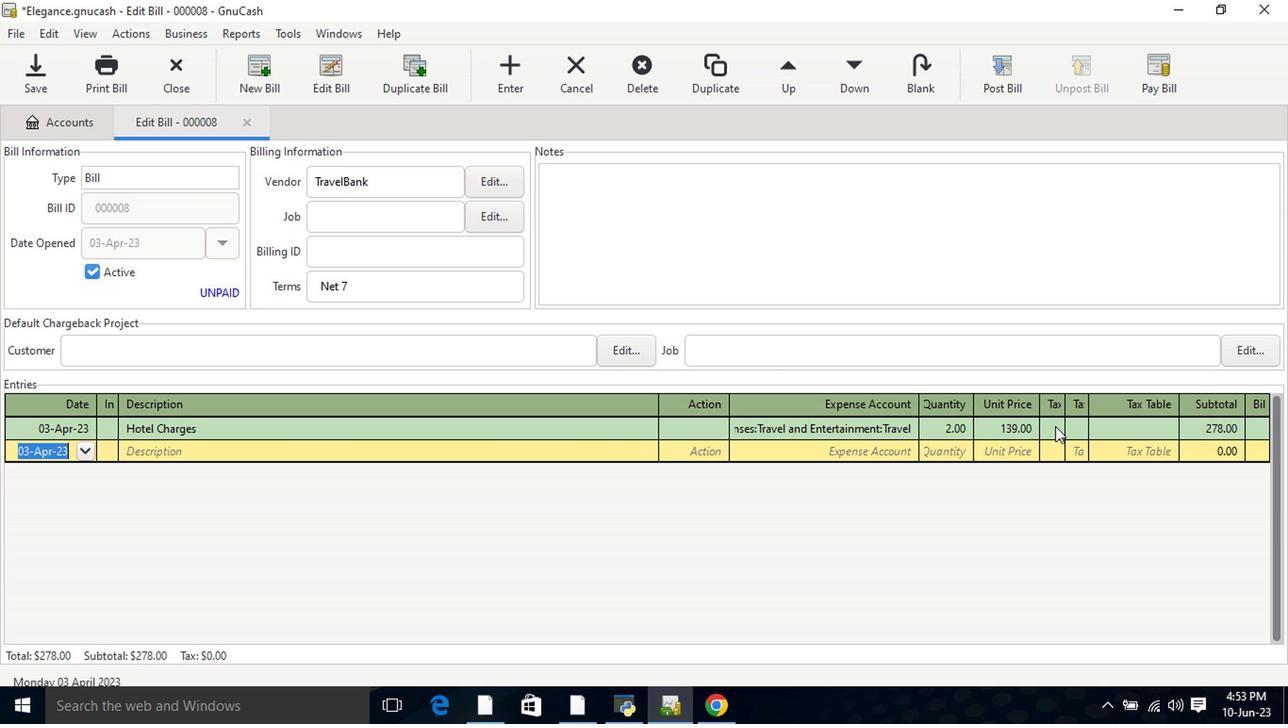 
Action: Mouse pressed left at (1055, 429)
Screenshot: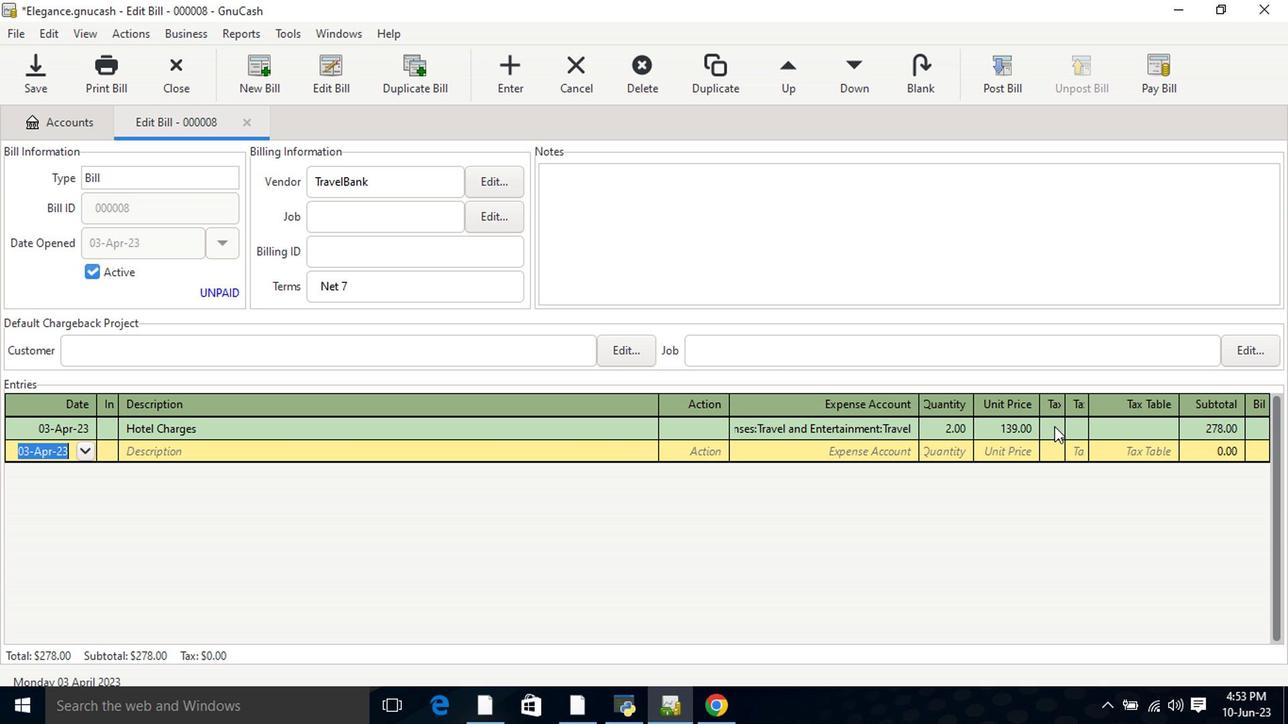 
Action: Mouse moved to (1055, 430)
Screenshot: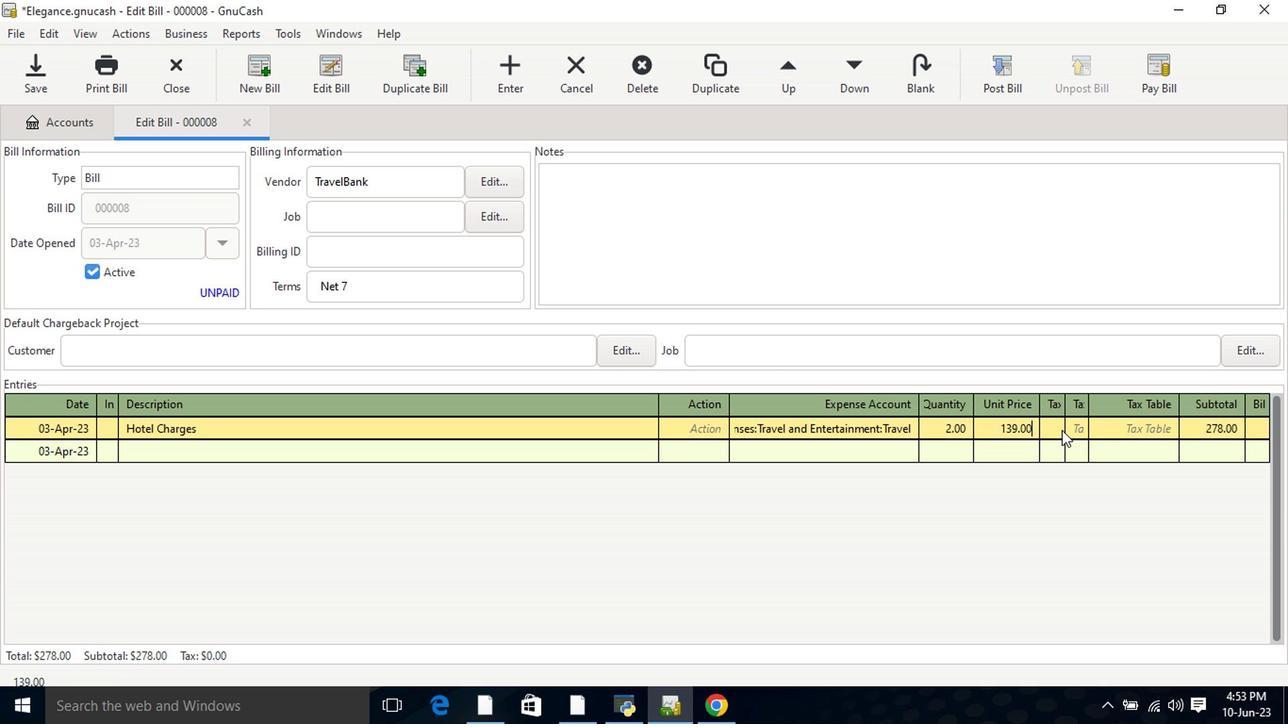 
Action: Mouse pressed left at (1055, 430)
Screenshot: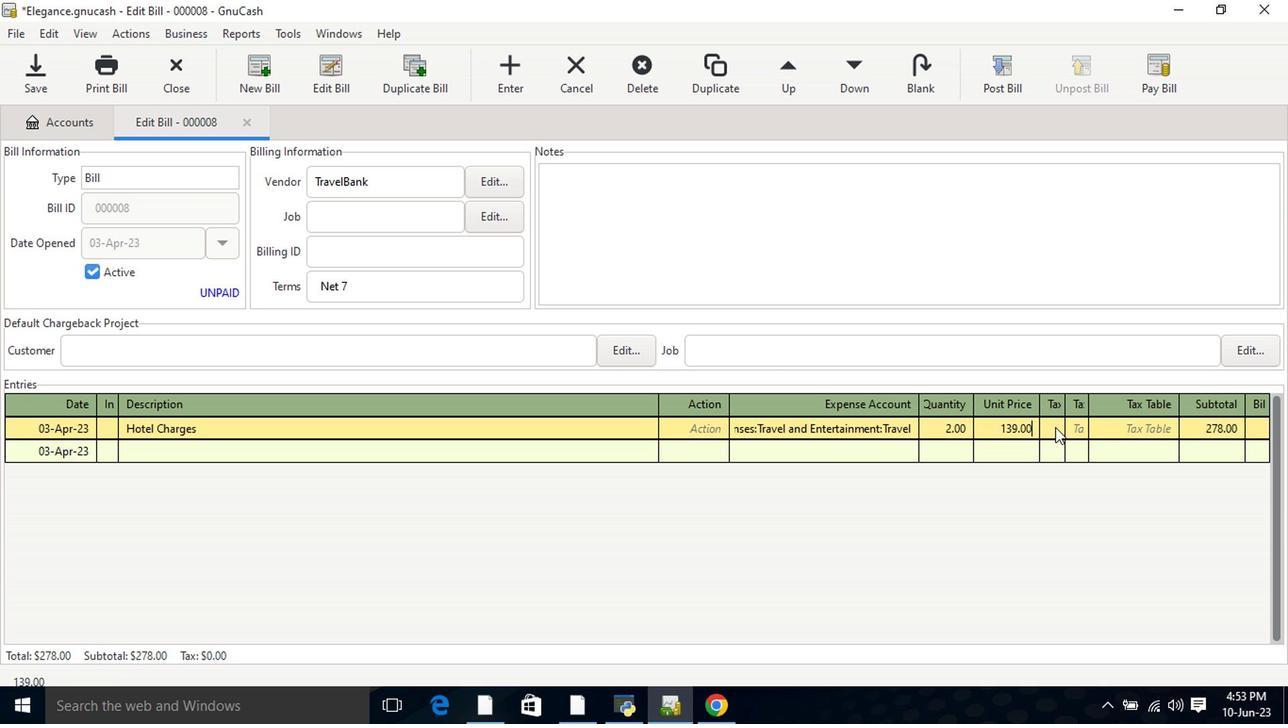 
Action: Mouse moved to (1080, 433)
Screenshot: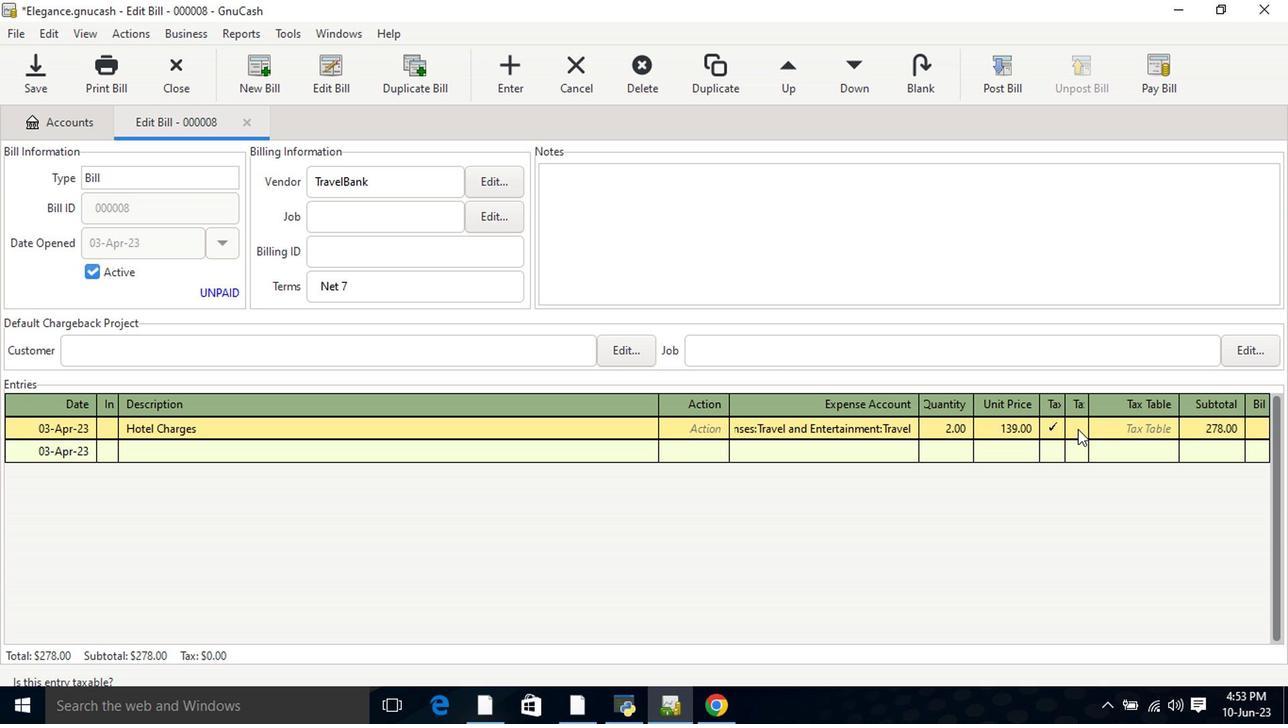 
Action: Mouse pressed left at (1080, 433)
Screenshot: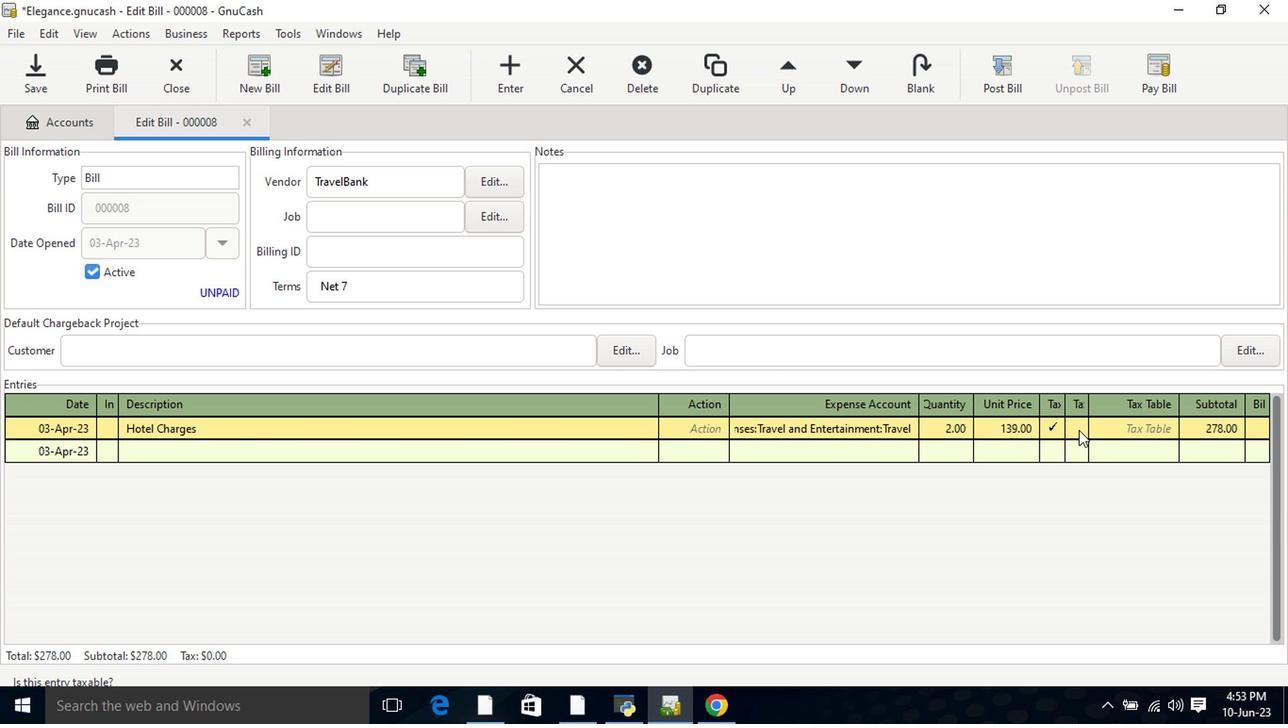
Action: Mouse moved to (1124, 433)
Screenshot: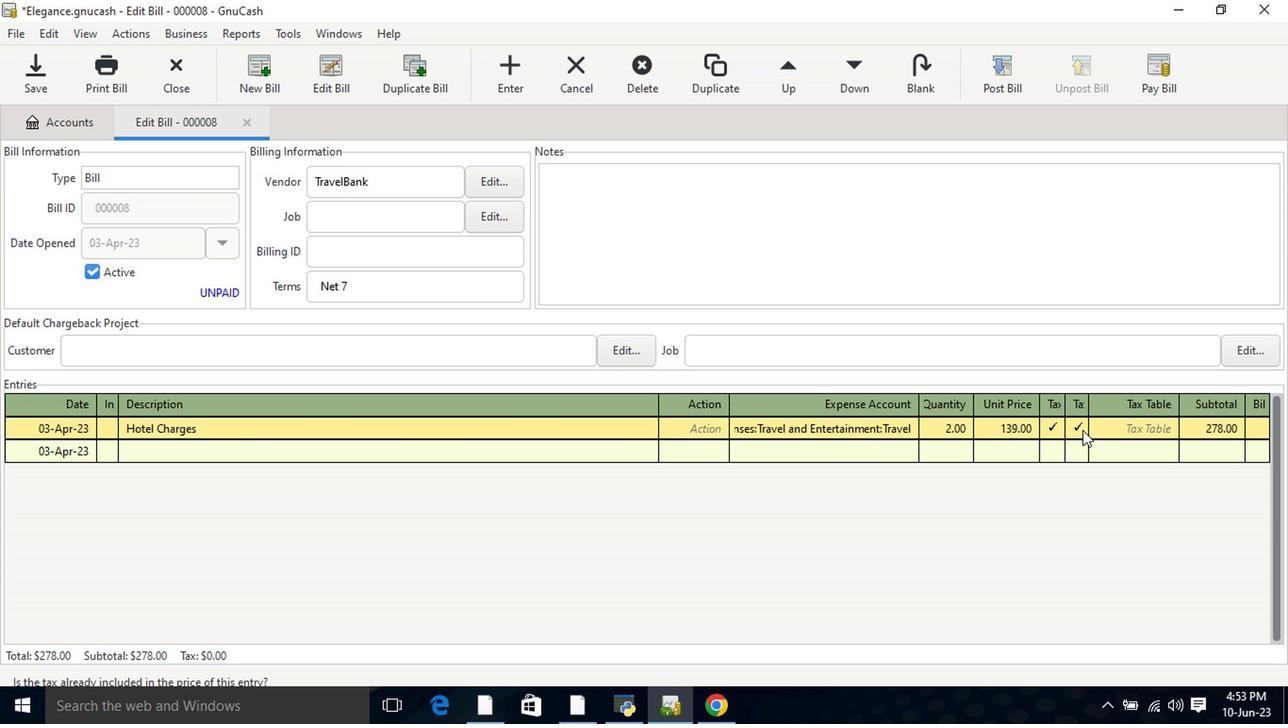 
Action: Mouse pressed left at (1124, 433)
Screenshot: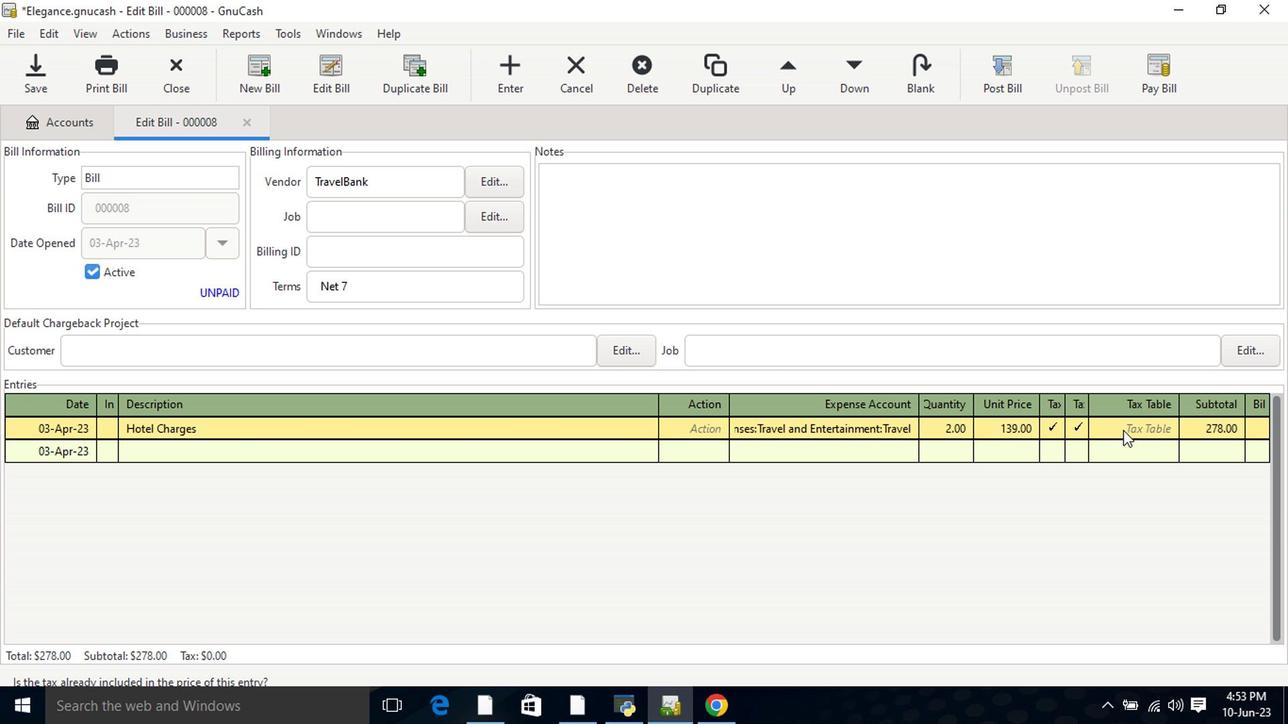 
Action: Mouse moved to (1161, 432)
Screenshot: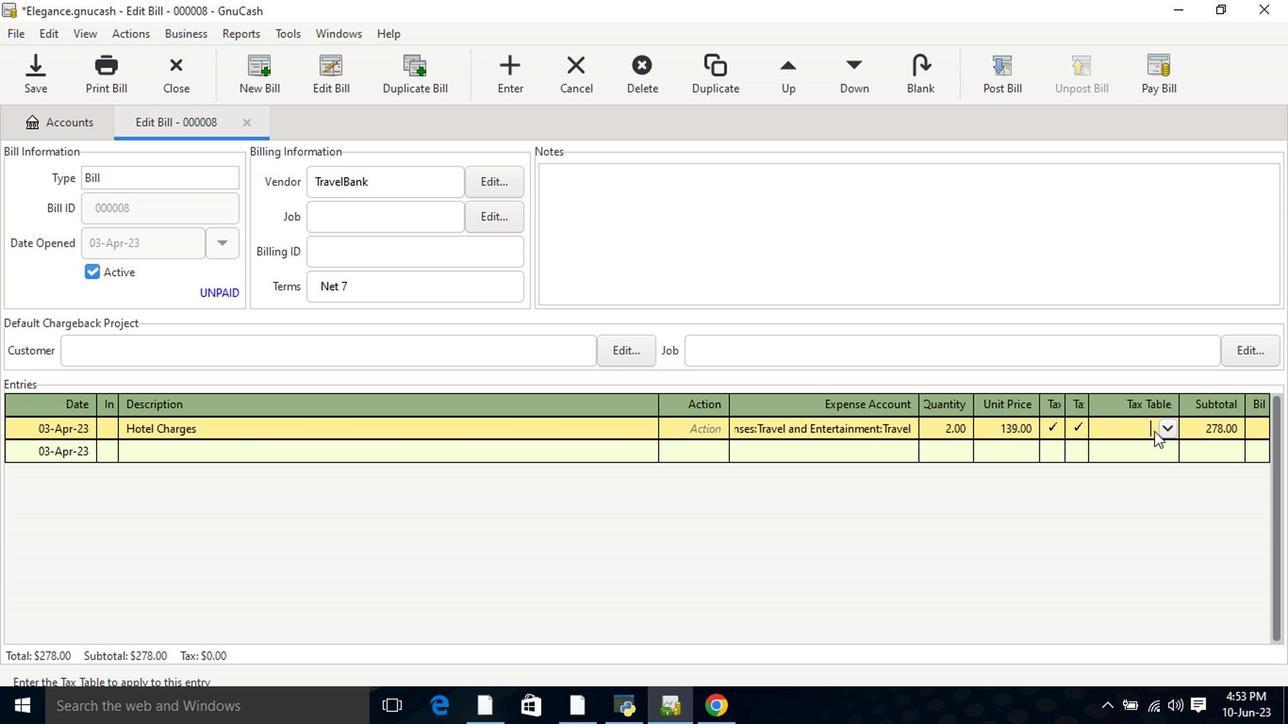 
Action: Mouse pressed left at (1161, 432)
Screenshot: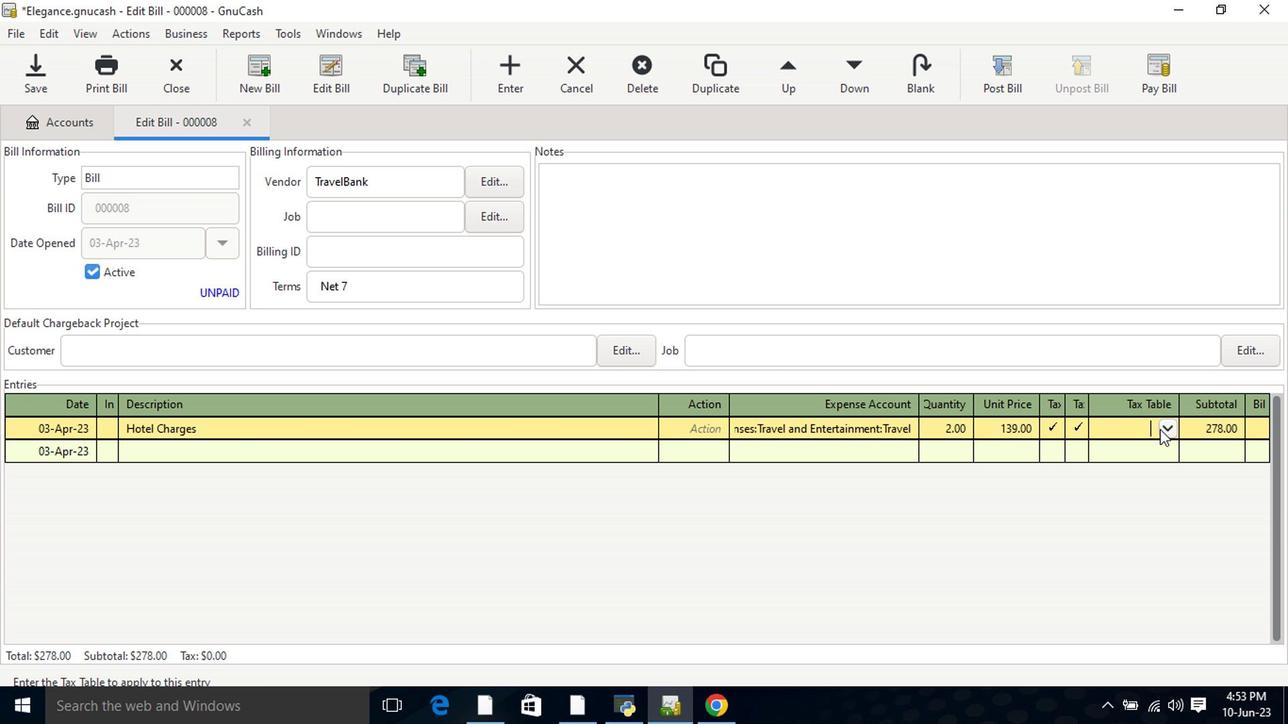 
Action: Mouse moved to (1157, 450)
Screenshot: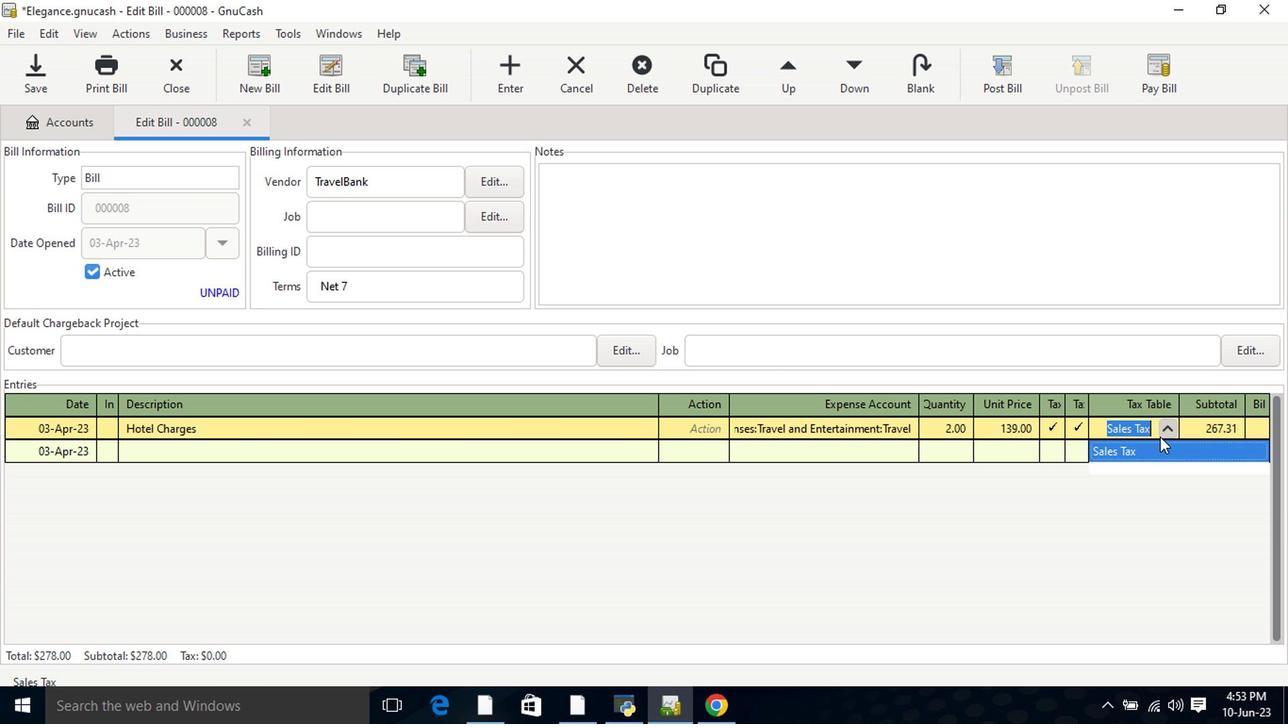 
Action: Mouse pressed left at (1157, 450)
Screenshot: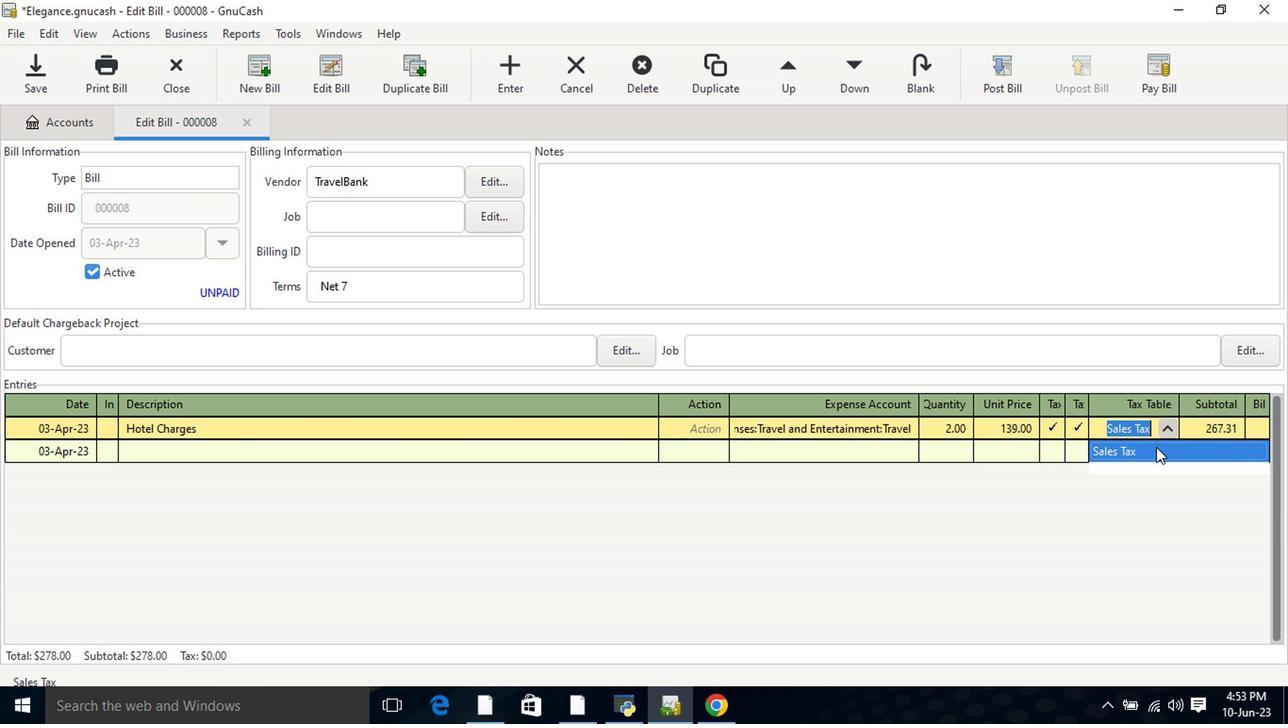 
Action: Mouse moved to (1157, 450)
Screenshot: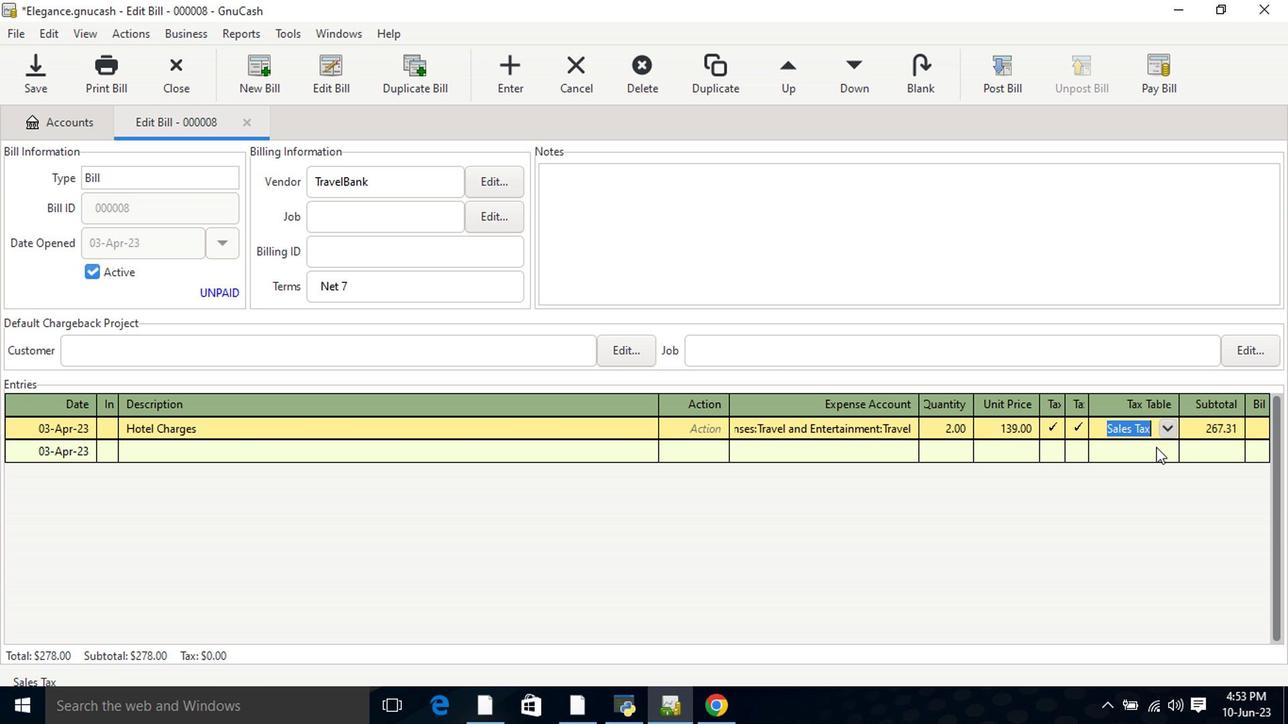 
Action: Key pressed <Key.tab>
Screenshot: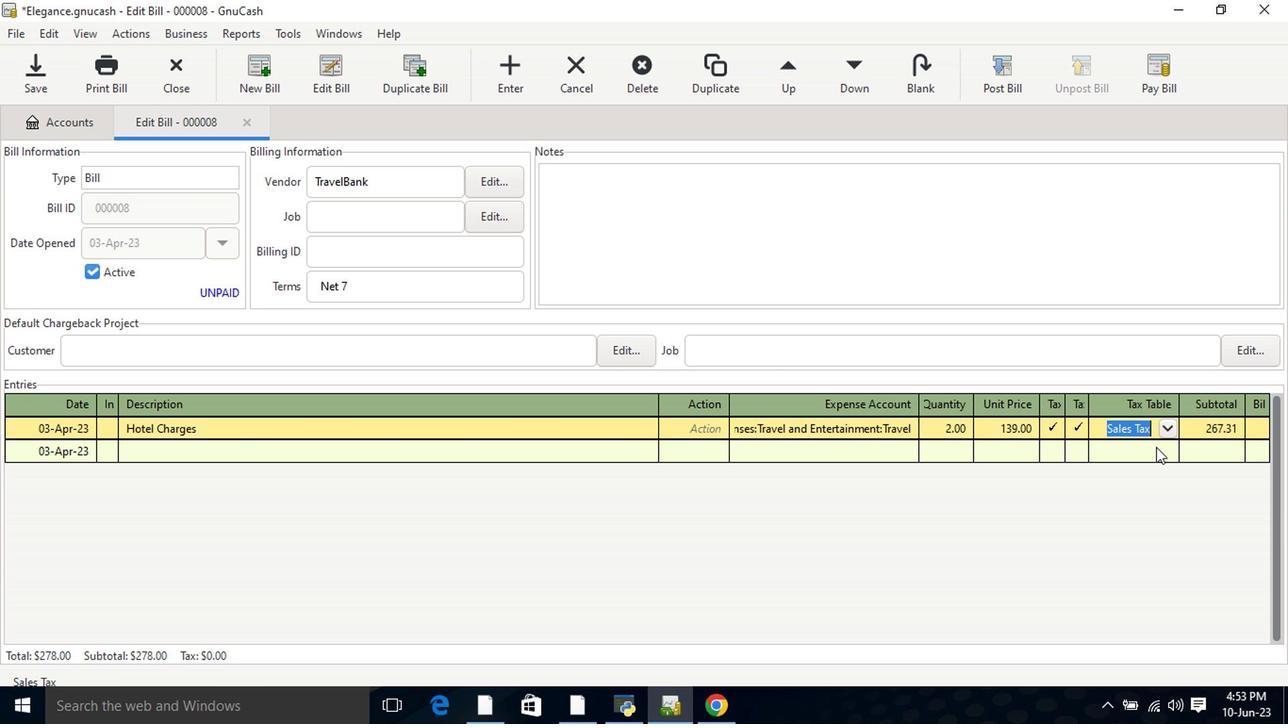 
Action: Mouse moved to (1015, 85)
Screenshot: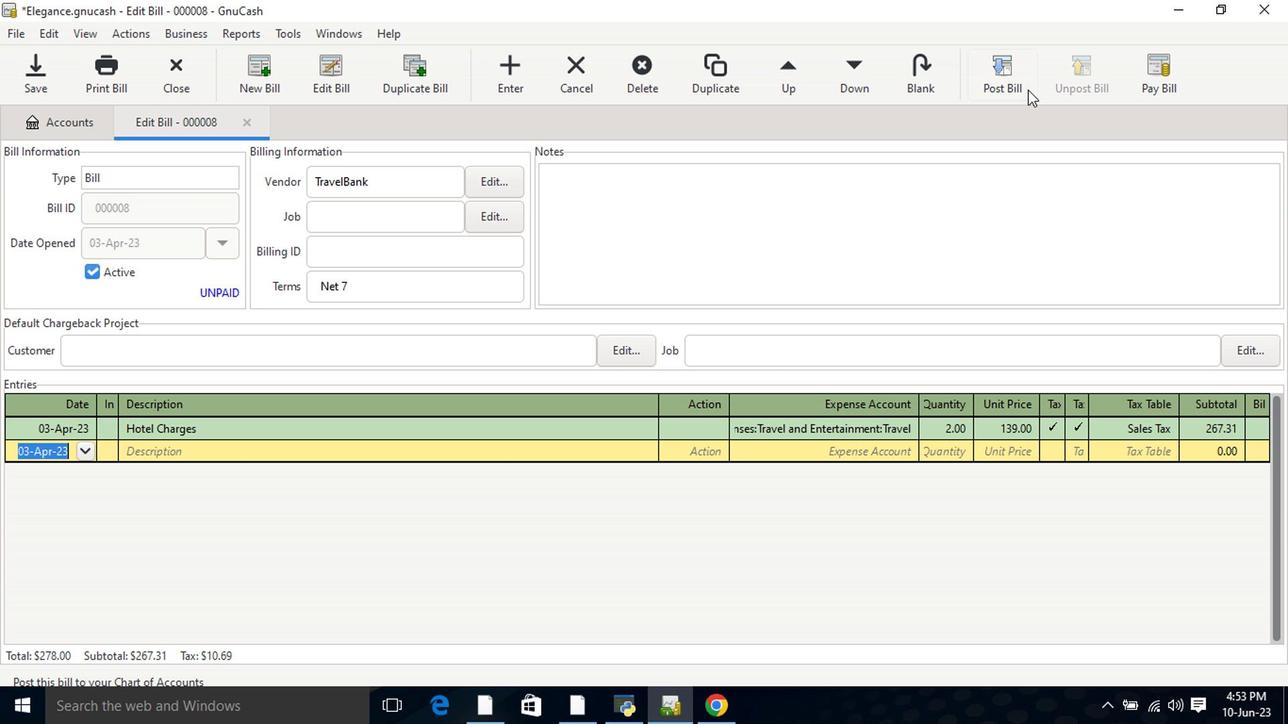 
Action: Mouse pressed left at (1015, 85)
Screenshot: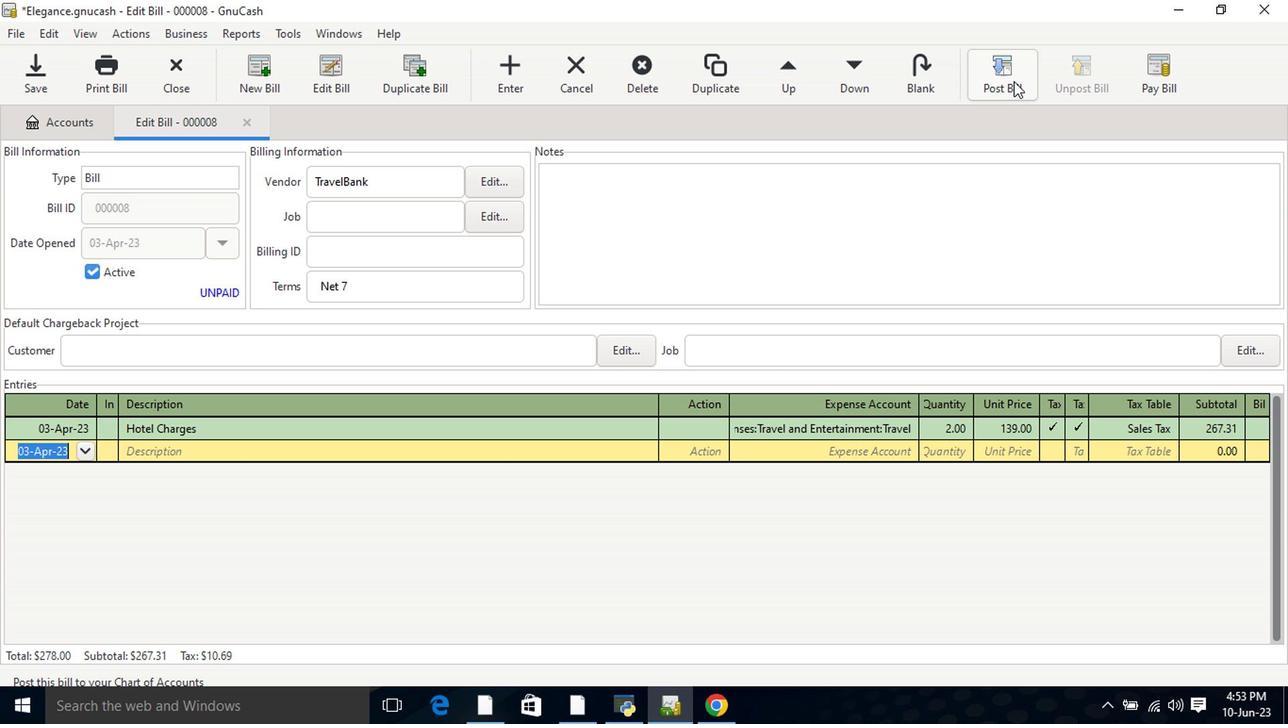 
Action: Mouse moved to (783, 477)
Screenshot: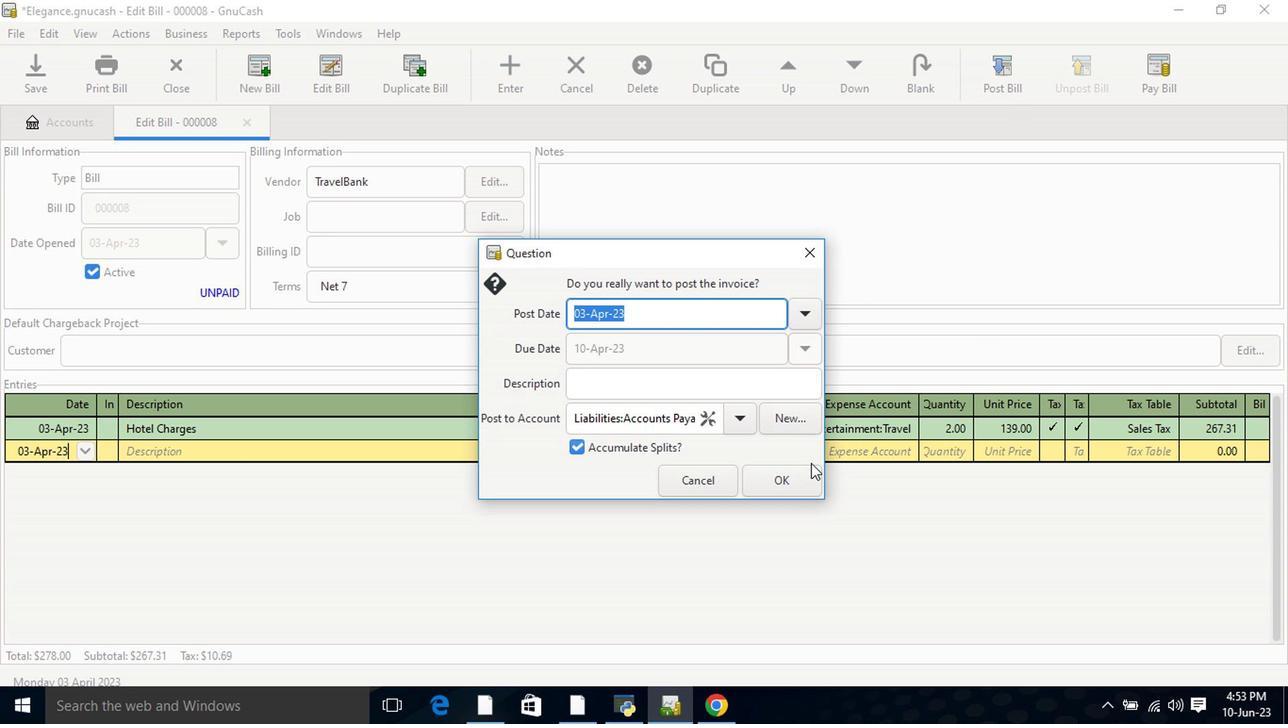 
Action: Mouse pressed left at (783, 477)
Screenshot: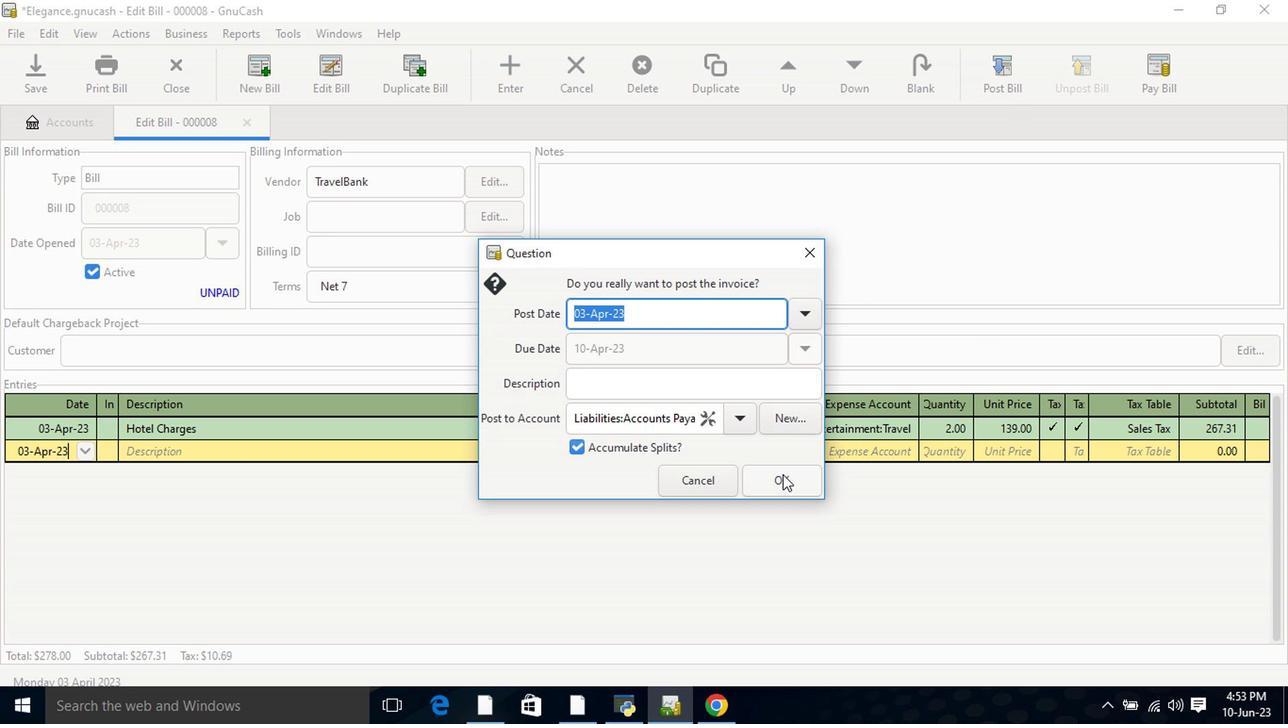 
Action: Mouse moved to (1122, 78)
Screenshot: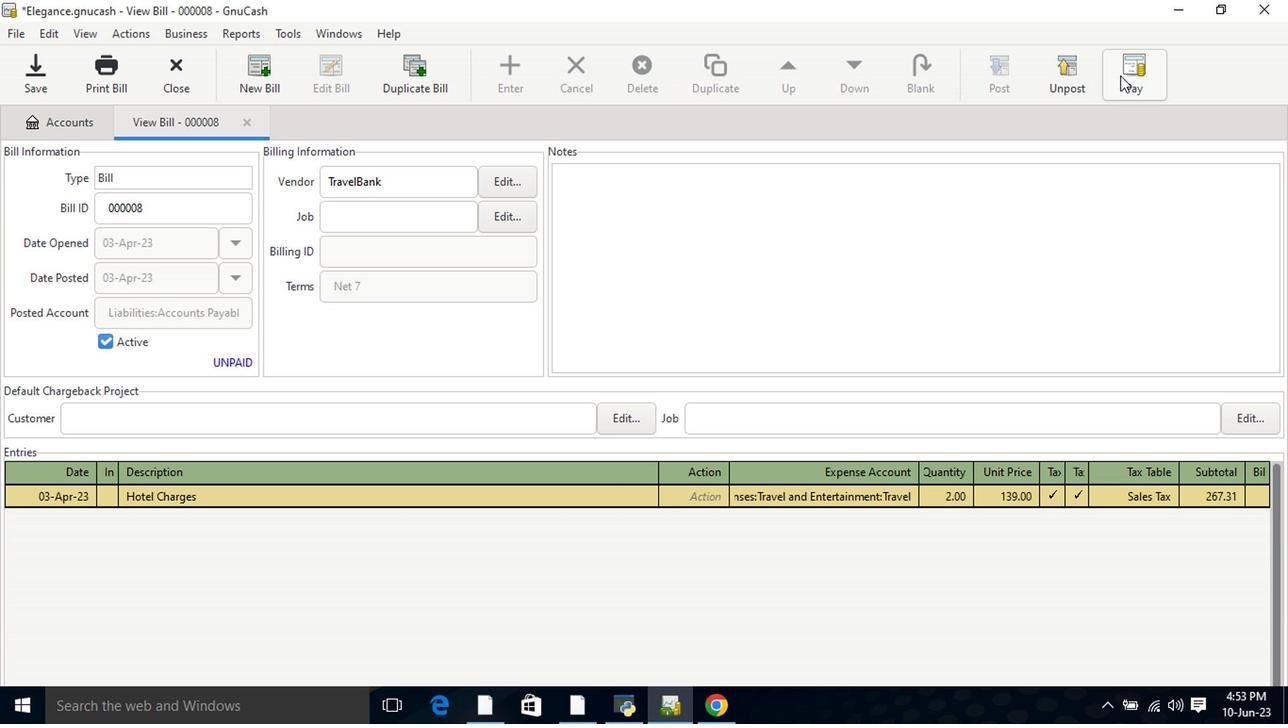 
Action: Mouse pressed left at (1122, 78)
Screenshot: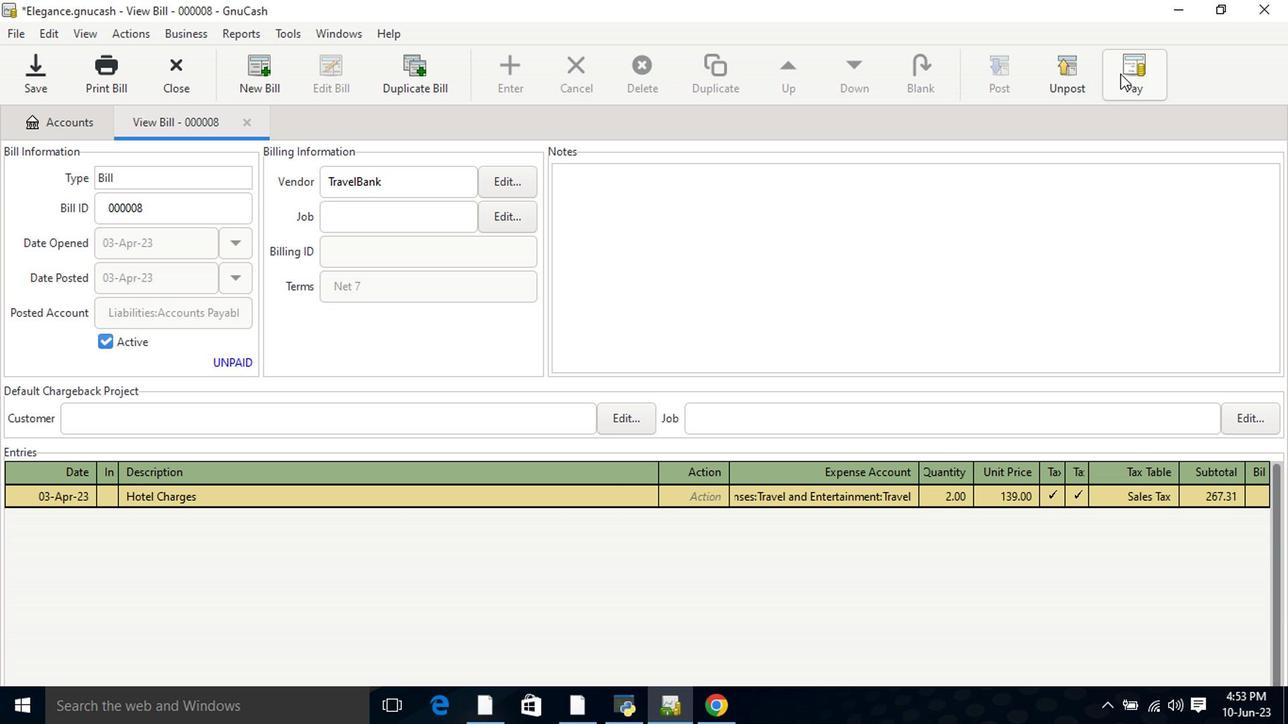 
Action: Mouse moved to (583, 374)
Screenshot: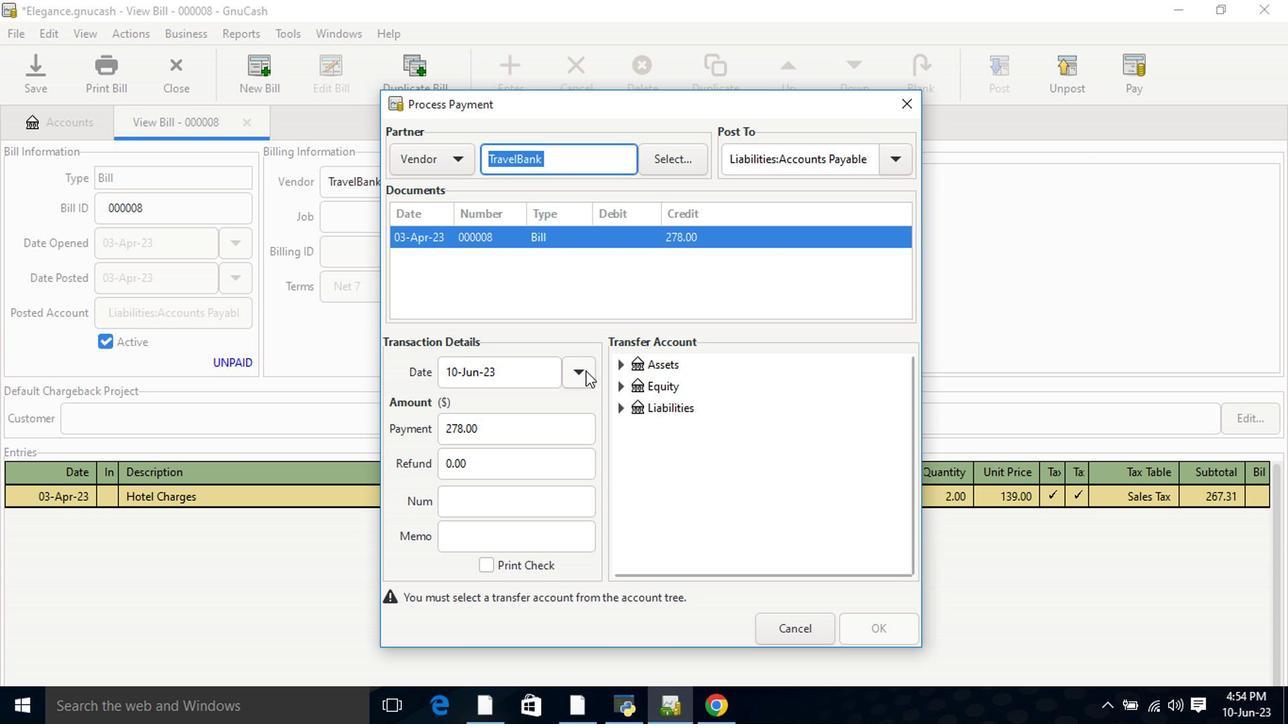 
Action: Mouse pressed left at (583, 374)
Screenshot: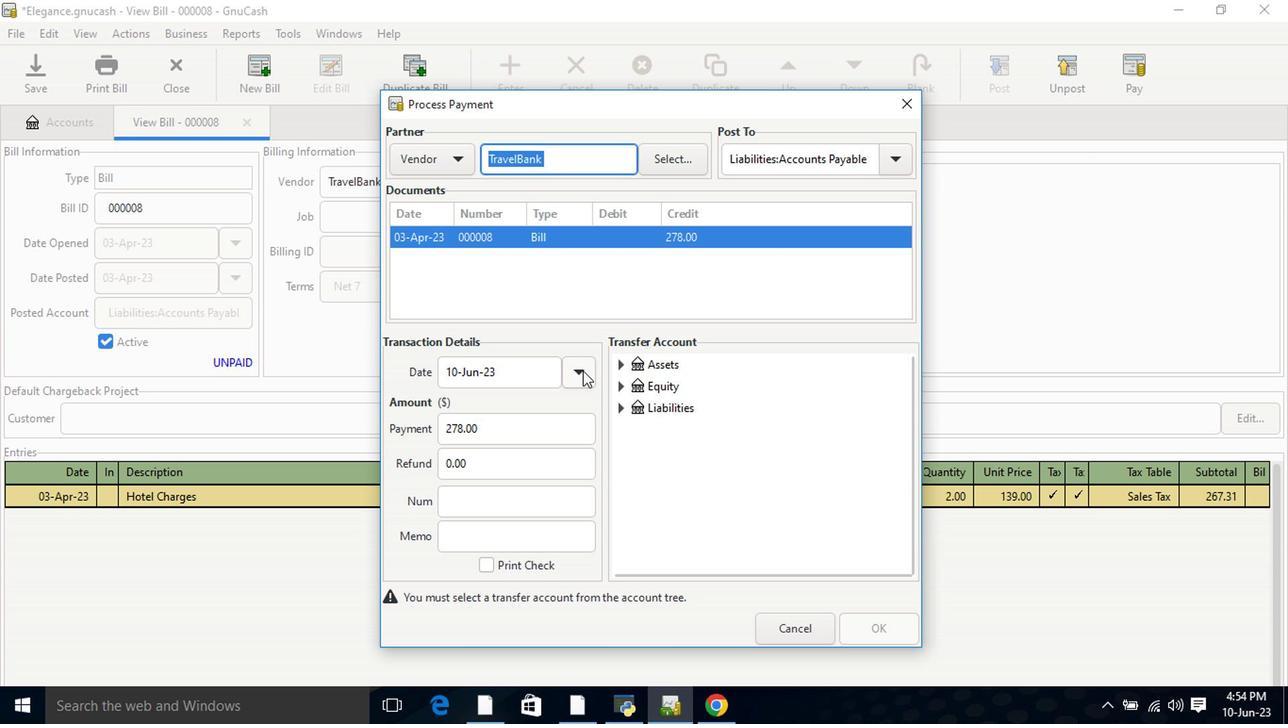 
Action: Mouse moved to (430, 404)
Screenshot: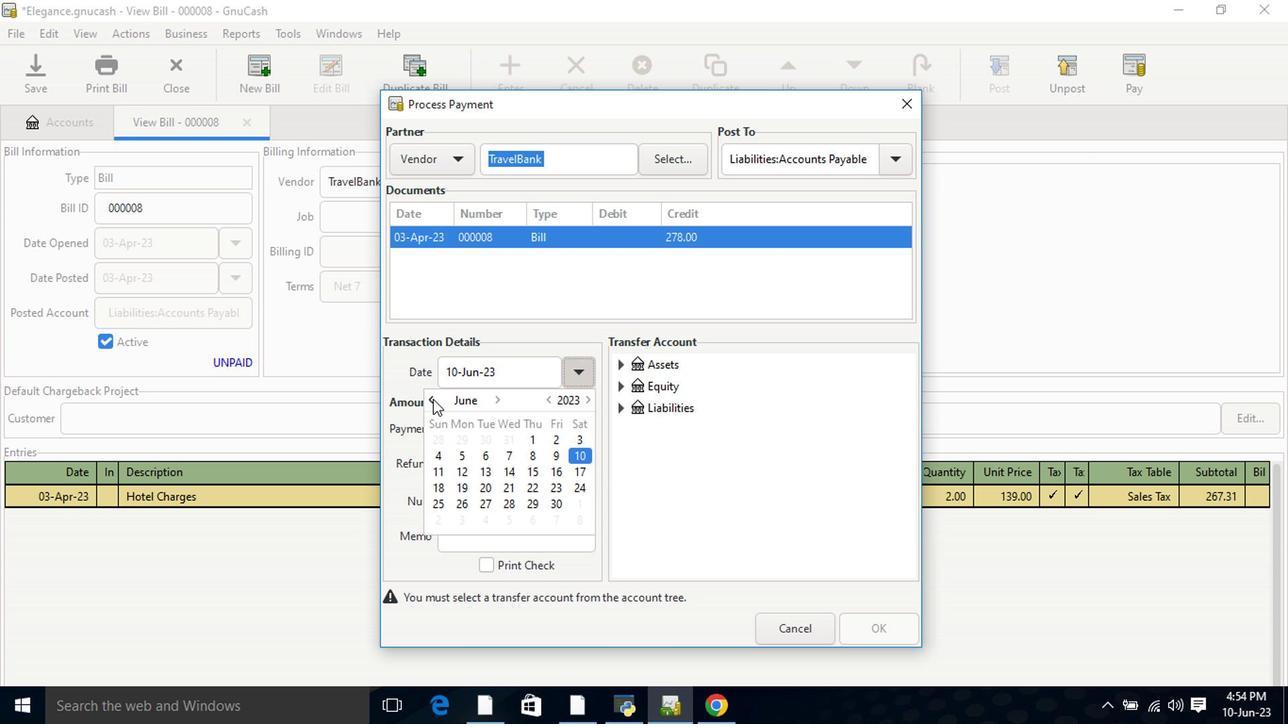 
Action: Mouse pressed left at (430, 404)
Screenshot: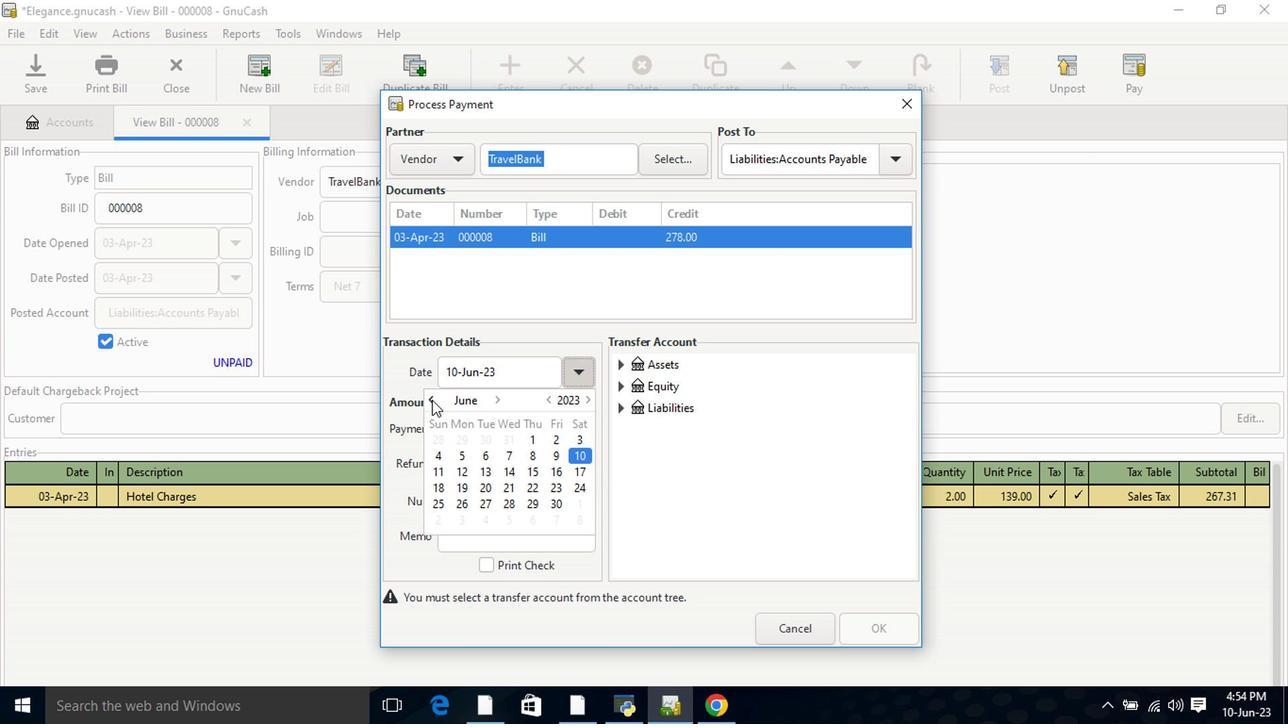 
Action: Mouse pressed left at (430, 404)
Screenshot: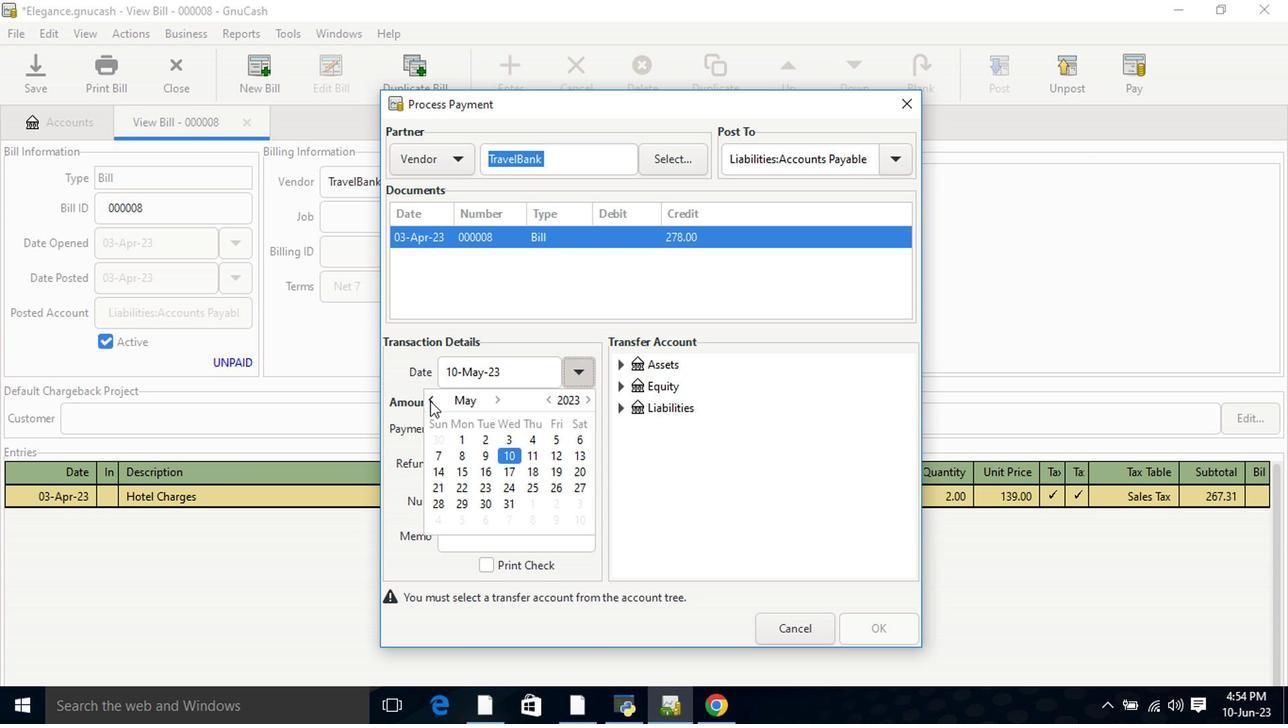
Action: Mouse moved to (443, 473)
Screenshot: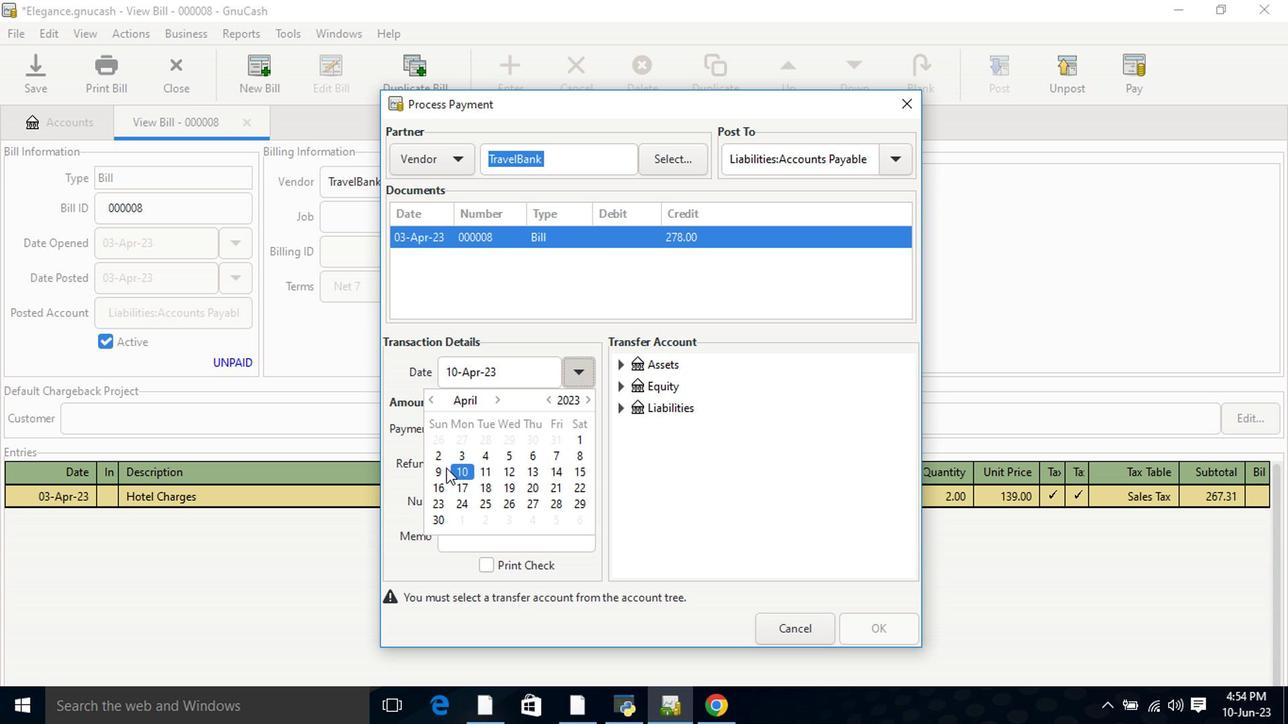 
Action: Mouse pressed left at (443, 473)
Screenshot: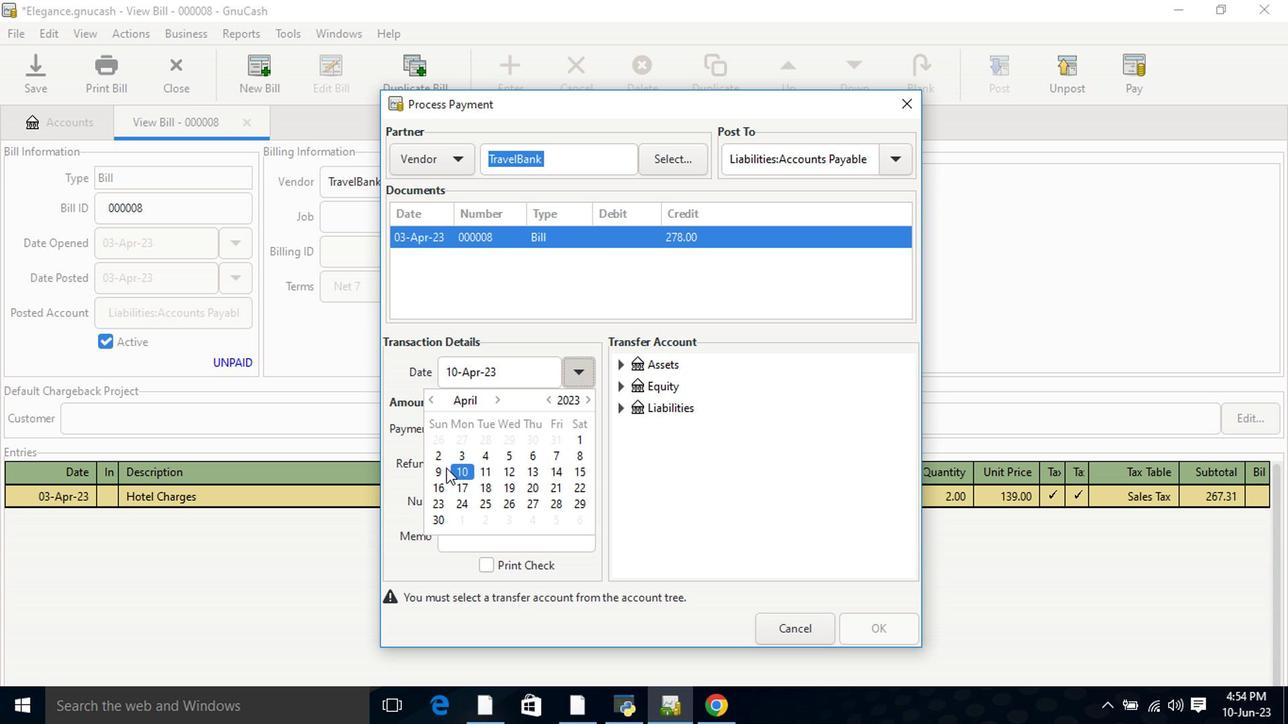 
Action: Mouse pressed left at (443, 473)
Screenshot: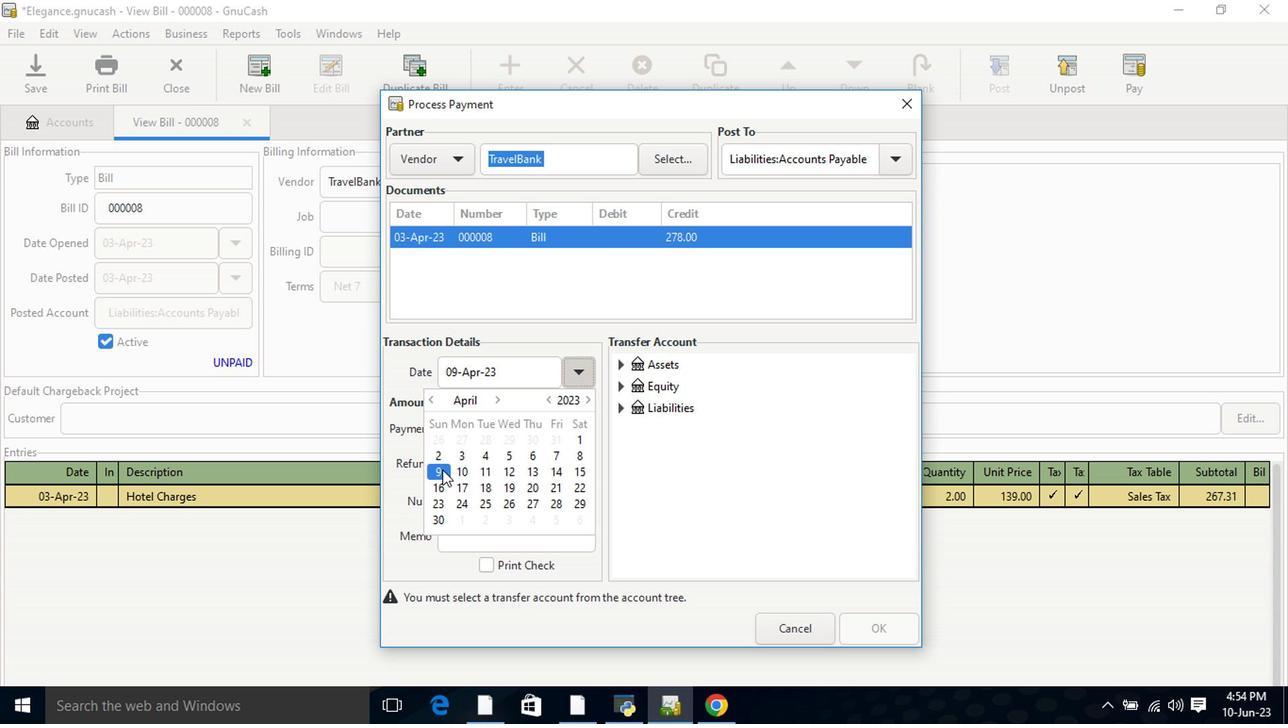 
Action: Mouse moved to (623, 370)
Screenshot: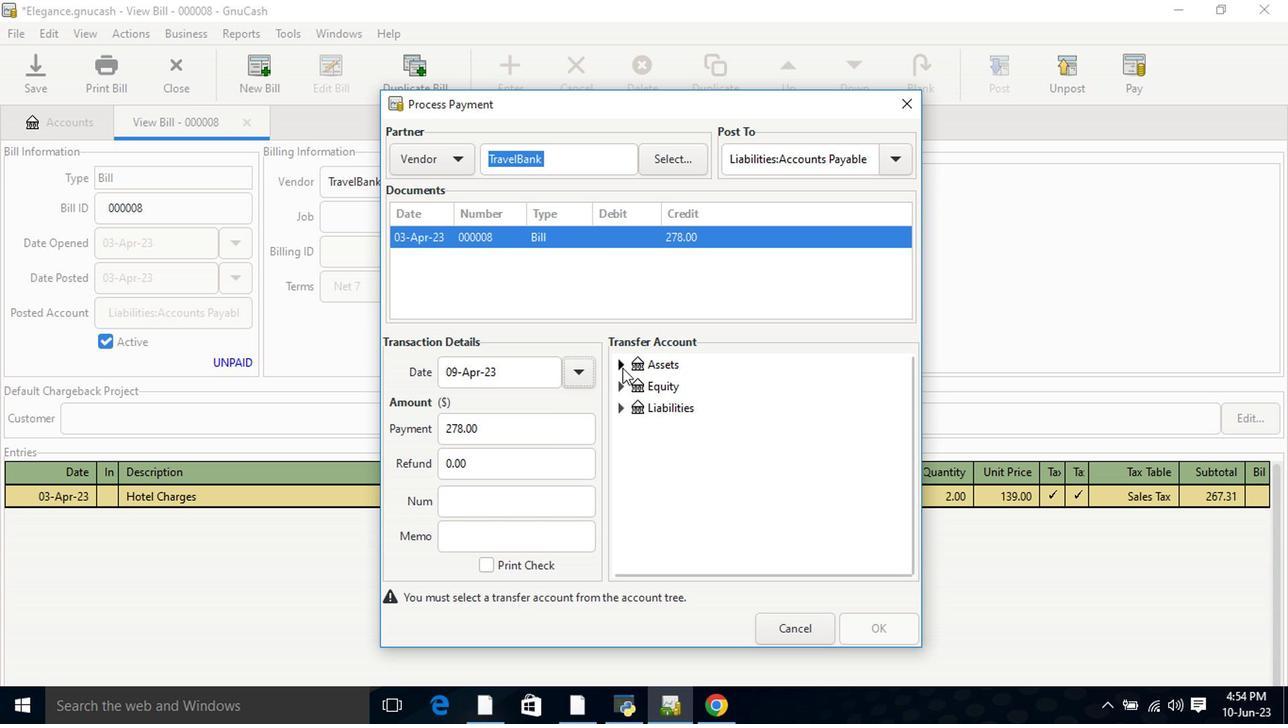 
Action: Mouse pressed left at (623, 370)
Screenshot: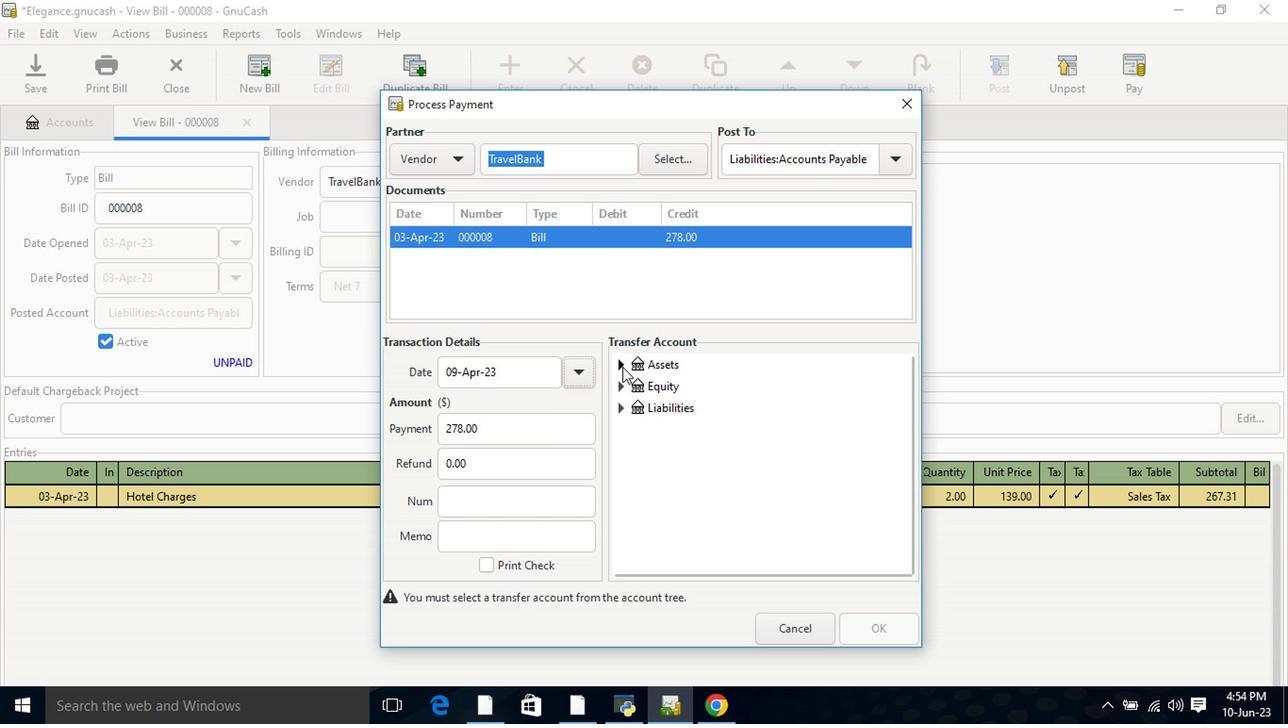 
Action: Mouse moved to (637, 389)
Screenshot: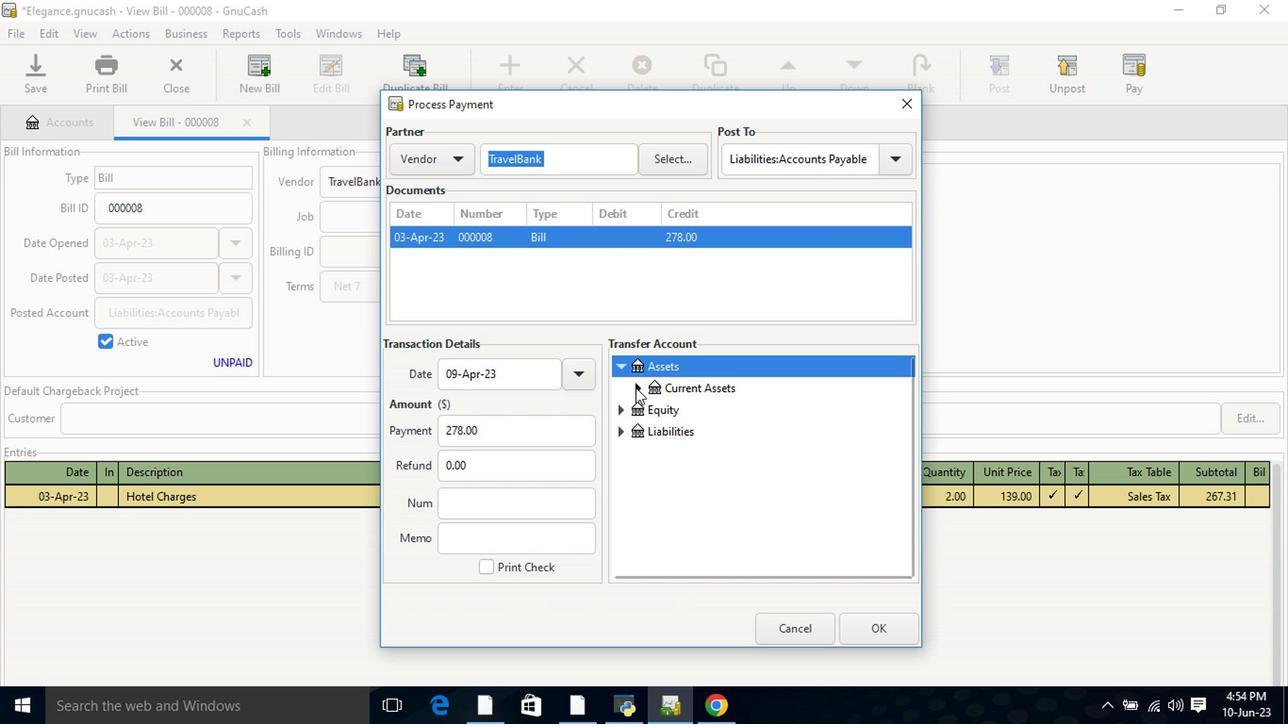 
Action: Mouse pressed left at (637, 389)
Screenshot: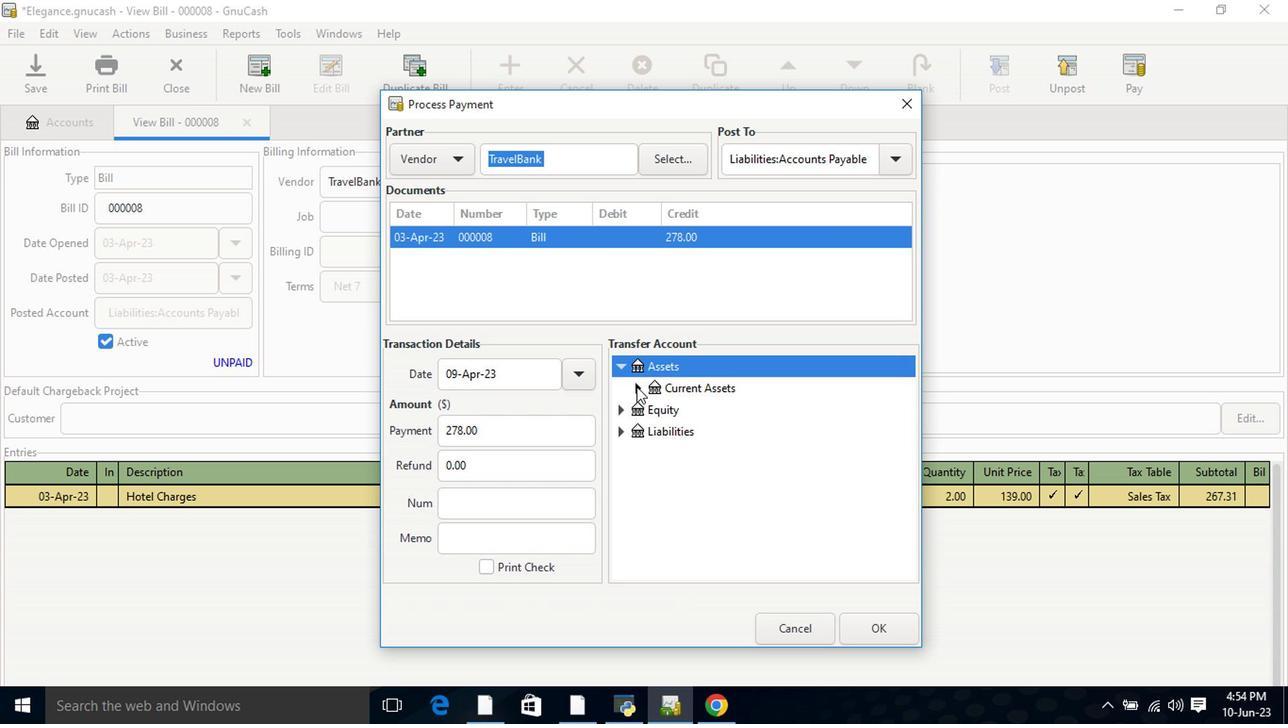 
Action: Mouse moved to (682, 408)
Screenshot: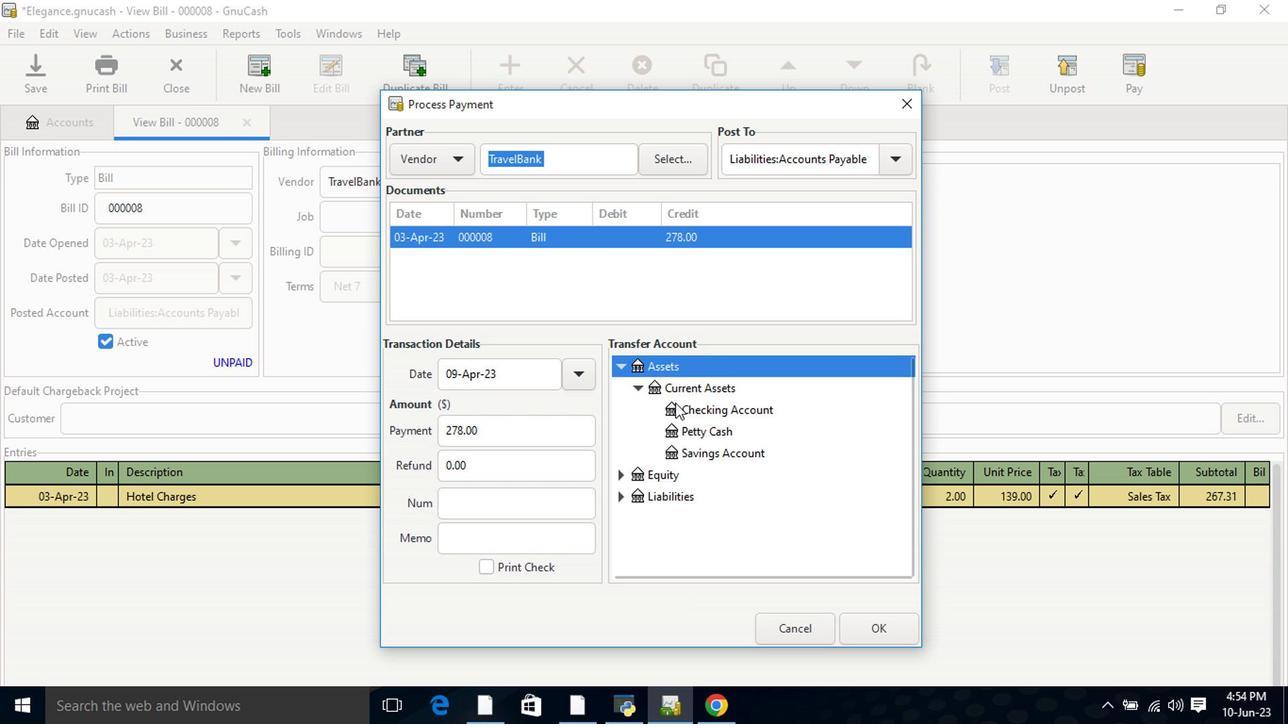 
Action: Mouse pressed left at (682, 408)
Screenshot: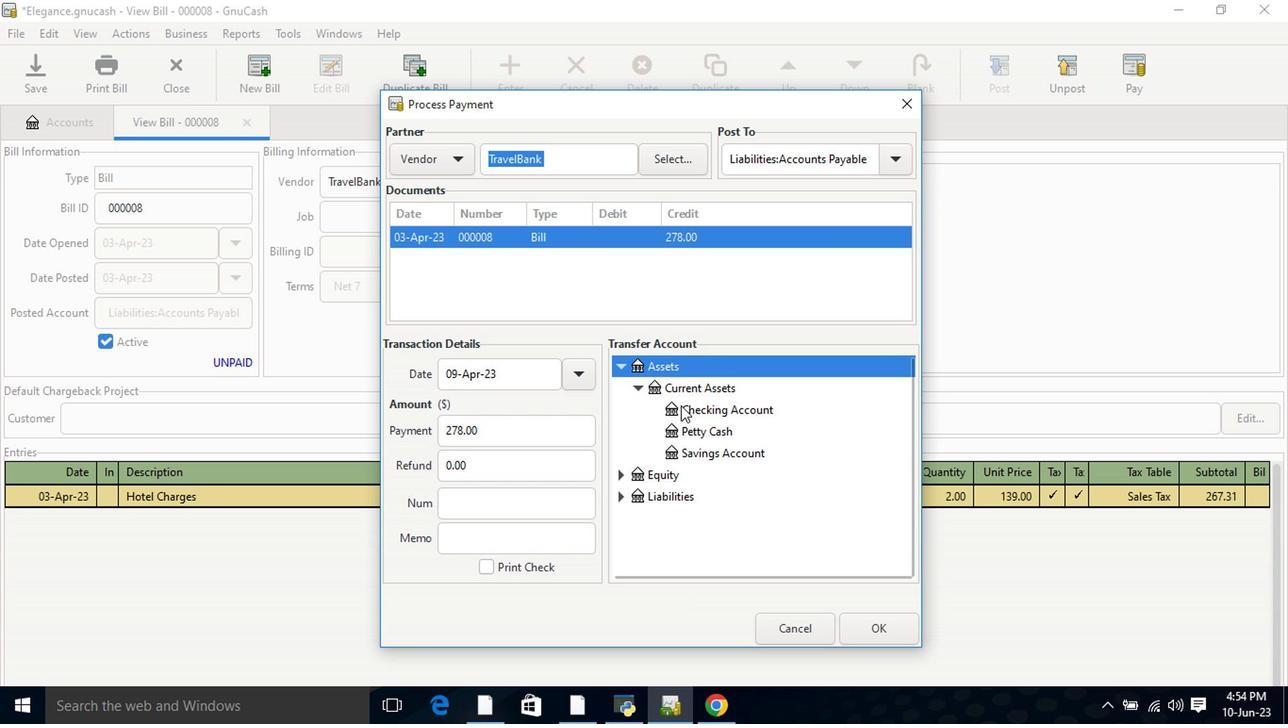 
Action: Mouse moved to (867, 626)
Screenshot: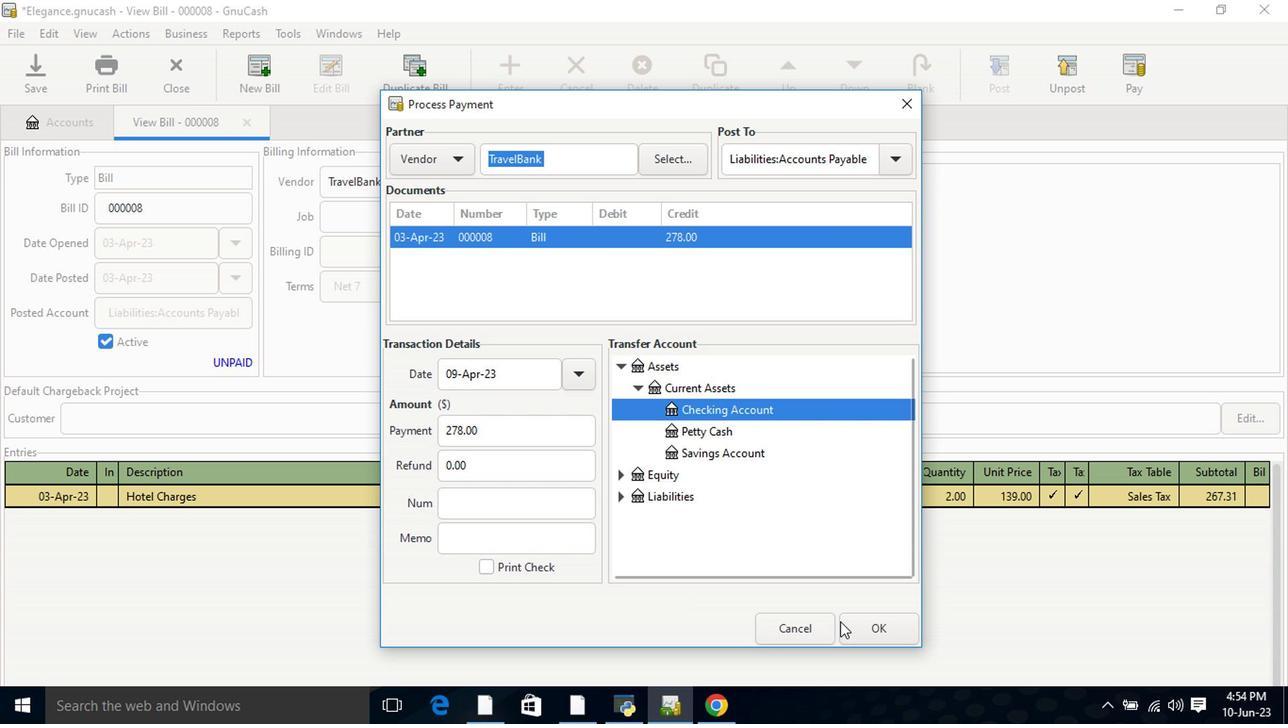 
Action: Mouse pressed left at (867, 626)
Screenshot: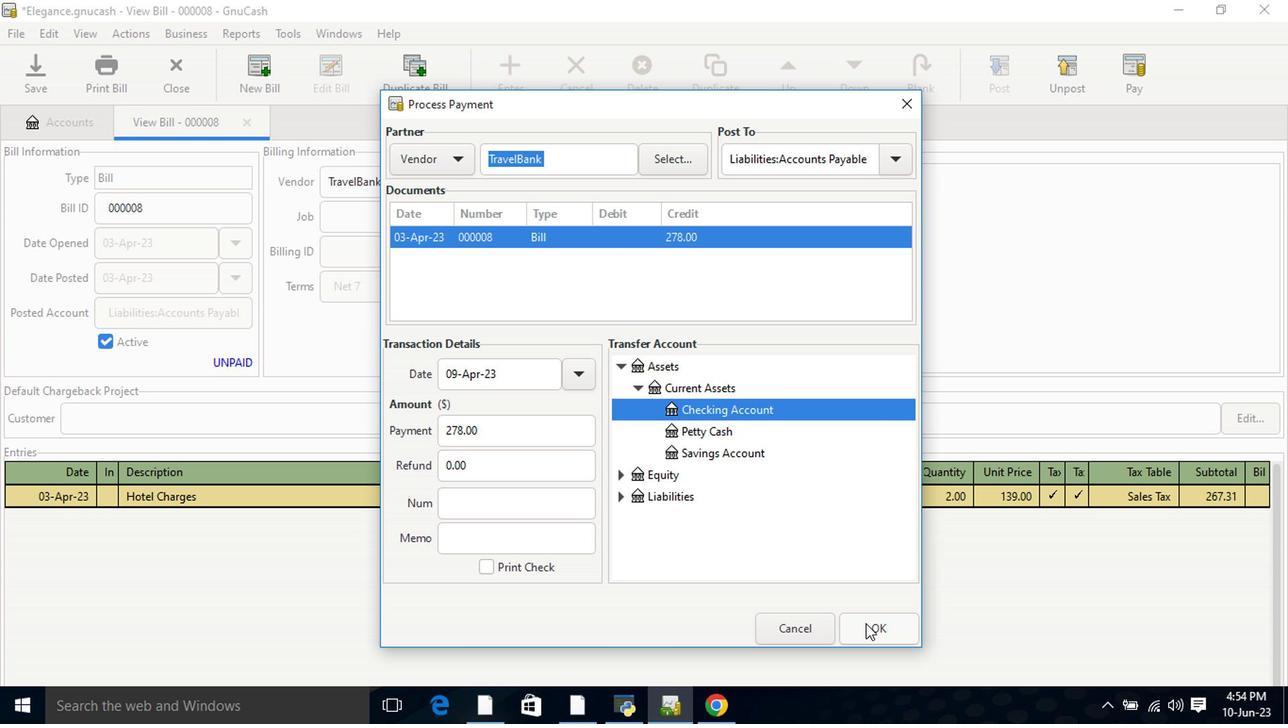 
Action: Mouse moved to (101, 73)
Screenshot: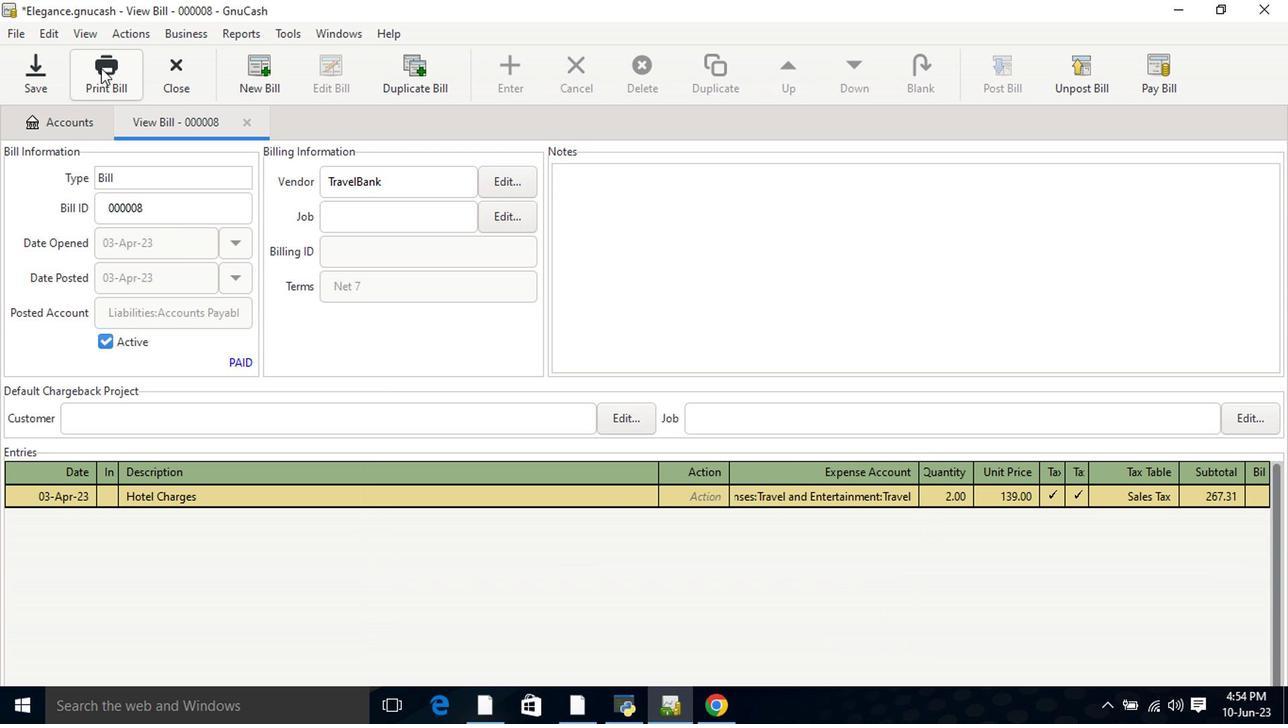 
Action: Mouse pressed left at (101, 73)
Screenshot: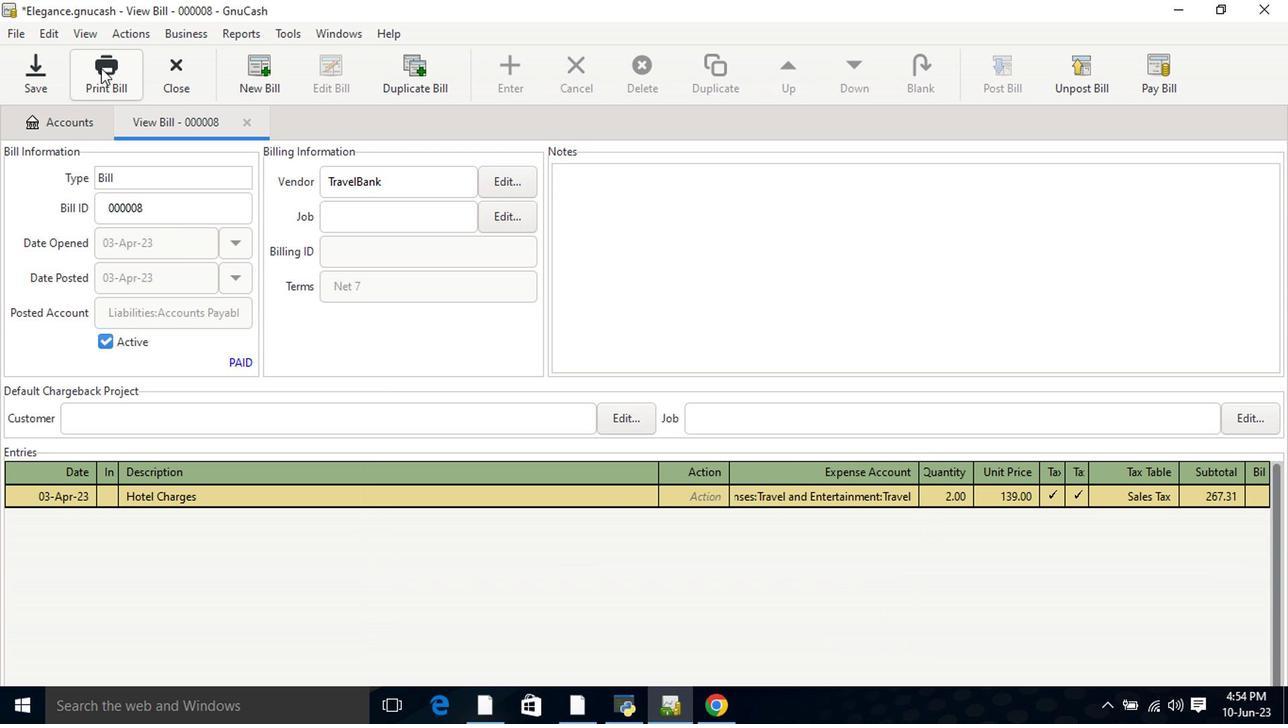 
Action: Mouse moved to (472, 563)
Screenshot: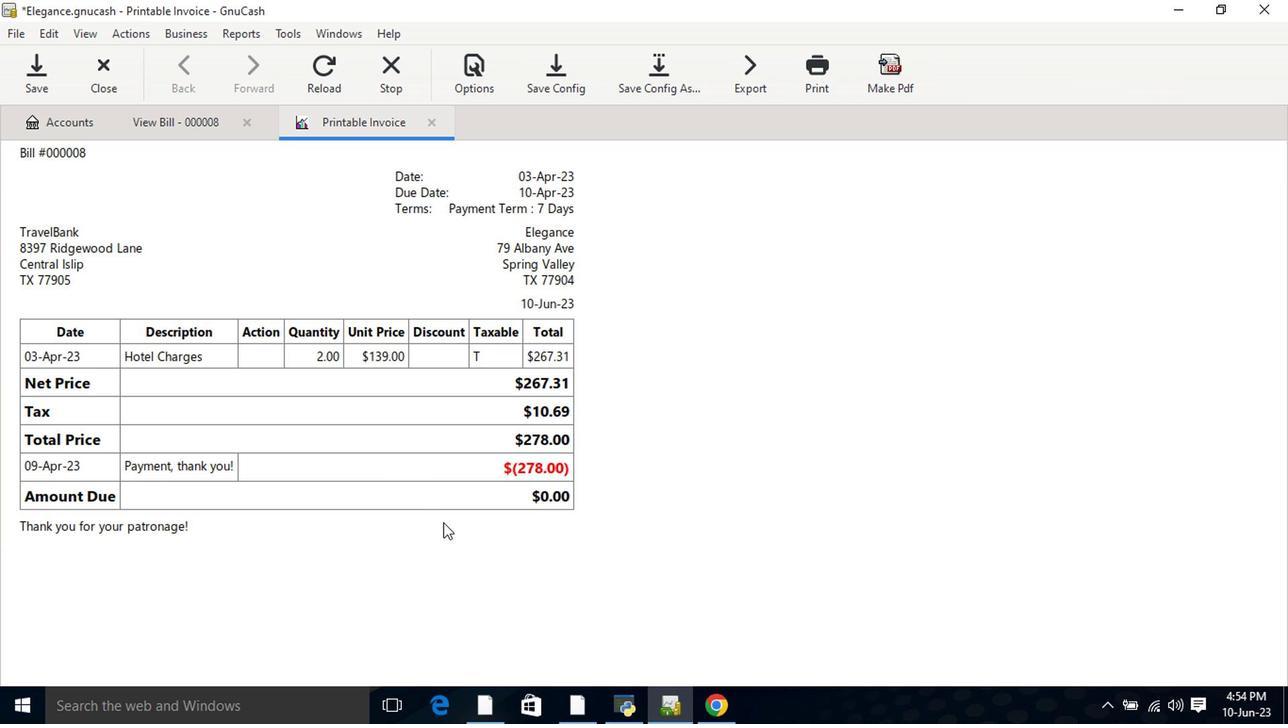 
